 Task: Open Card Project Closure Meeting in Board Social Media Marketing Funnel Creation and Optimization to Workspace Crisis Management and add a team member Softage.1@softage.net, a label Purple, a checklist Expense Tracking, an attachment from your google drive, a color Purple and finally, add a card description 'Research and develop new pricing strategy for bundled products' and a comment 'This task requires proactive ownership, so let us take responsibility and ensure progress is made in a timely manner.'. Add a start date 'Jan 09, 1900' with a due date 'Jan 16, 1900'
Action: Mouse moved to (109, 51)
Screenshot: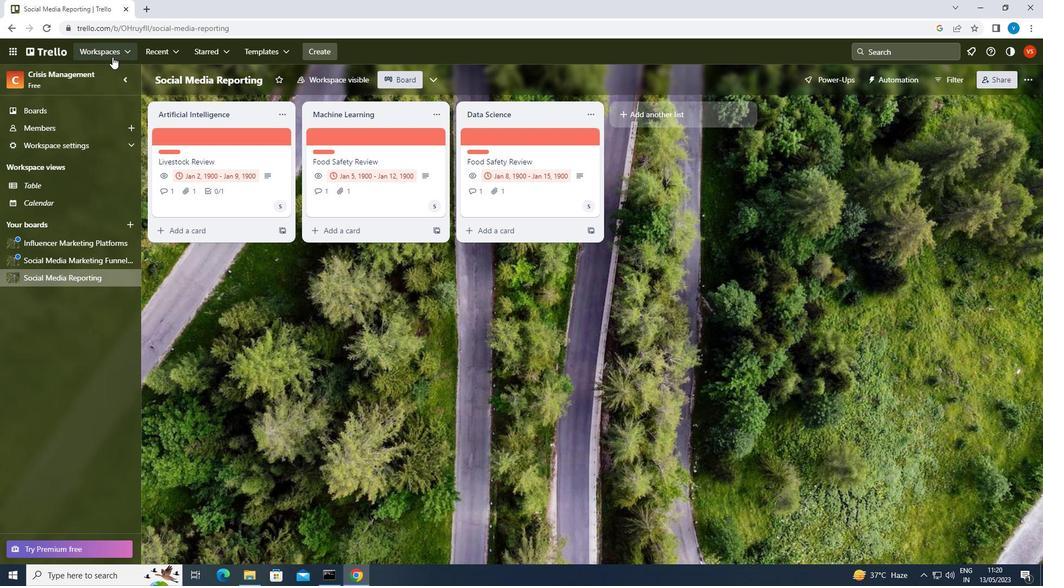 
Action: Mouse pressed left at (109, 51)
Screenshot: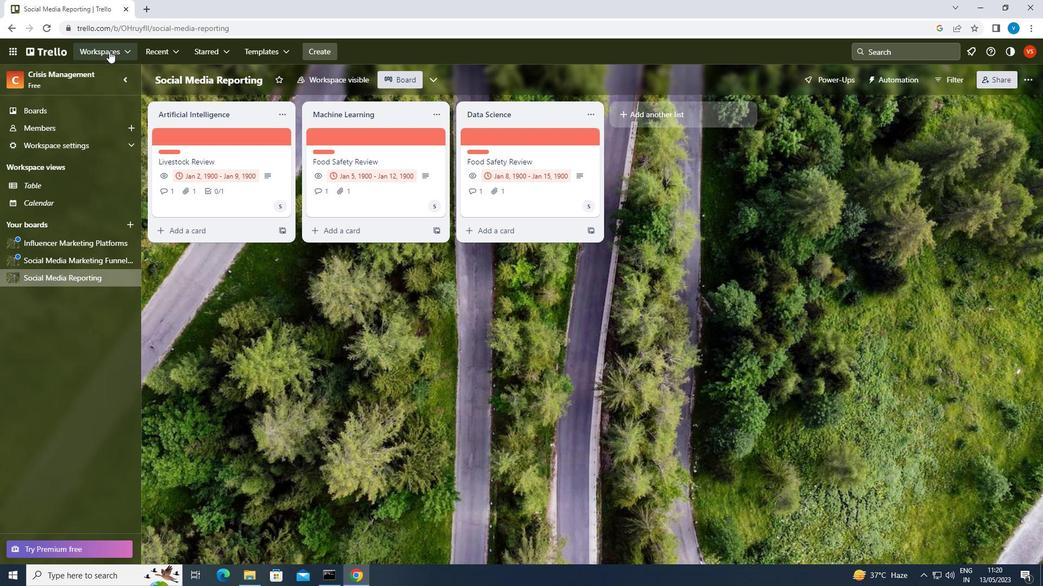 
Action: Mouse moved to (170, 374)
Screenshot: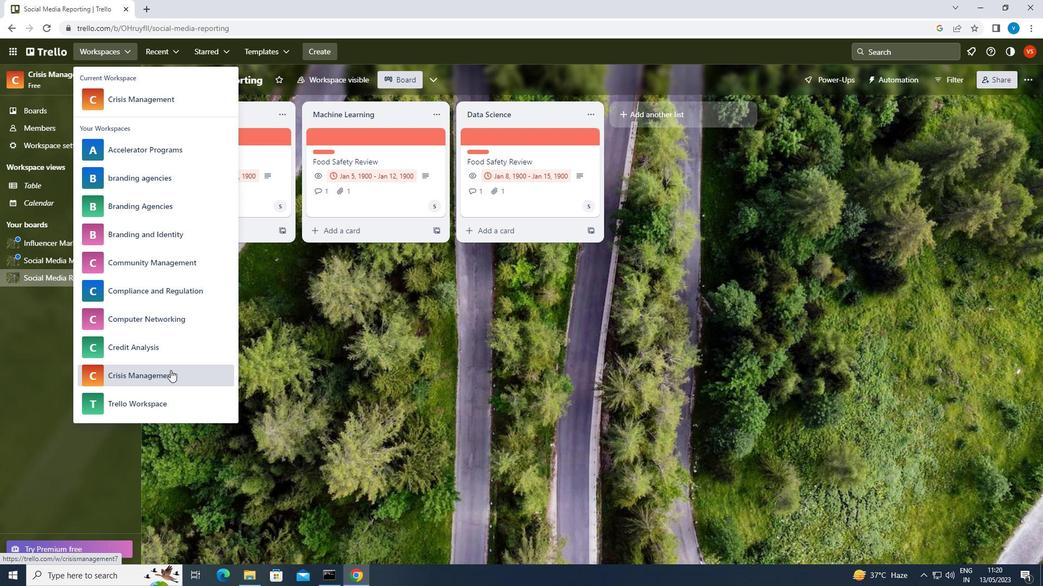 
Action: Mouse pressed left at (170, 374)
Screenshot: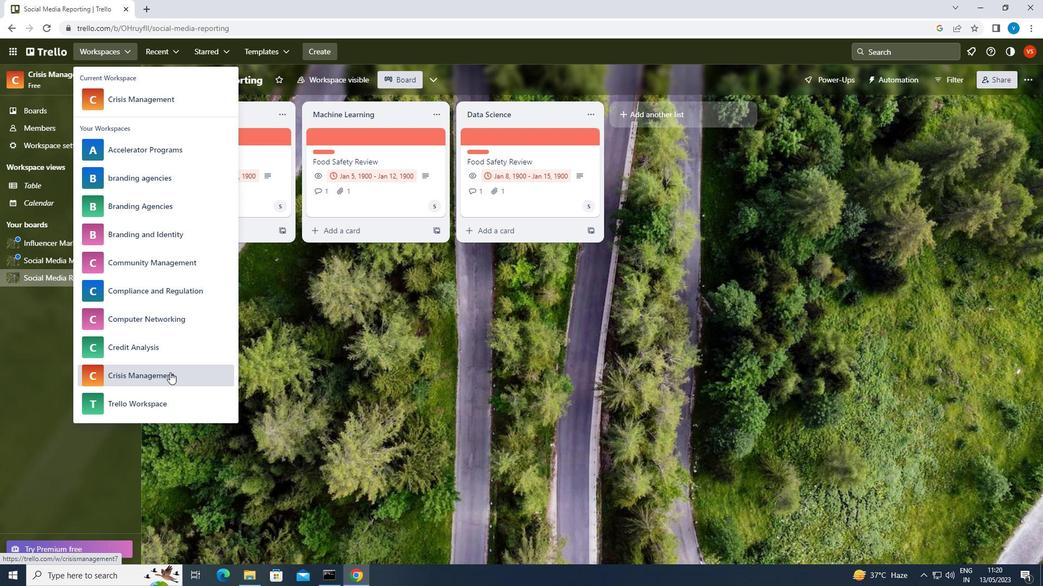 
Action: Mouse moved to (798, 440)
Screenshot: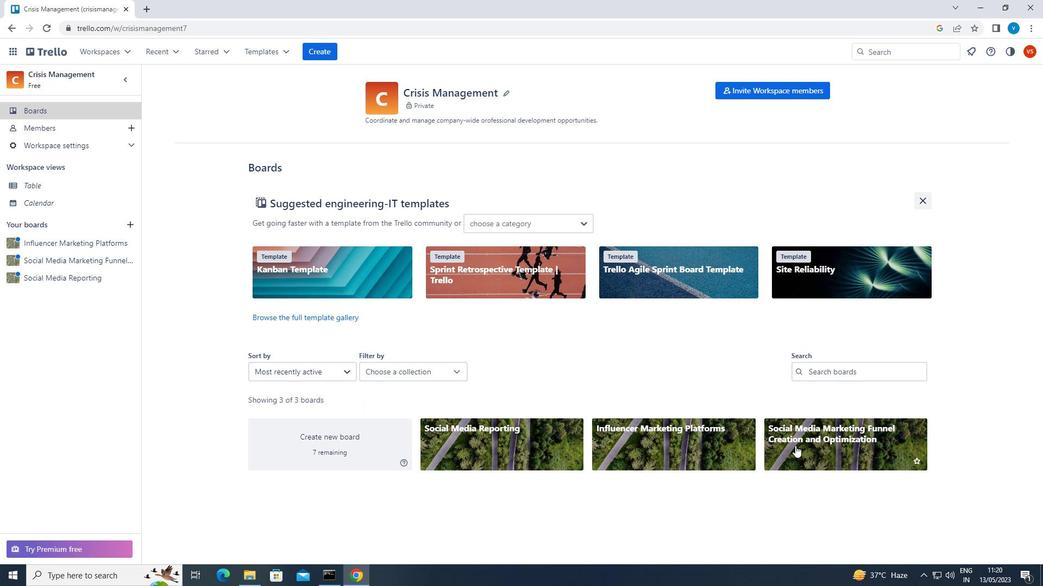
Action: Mouse pressed left at (798, 440)
Screenshot: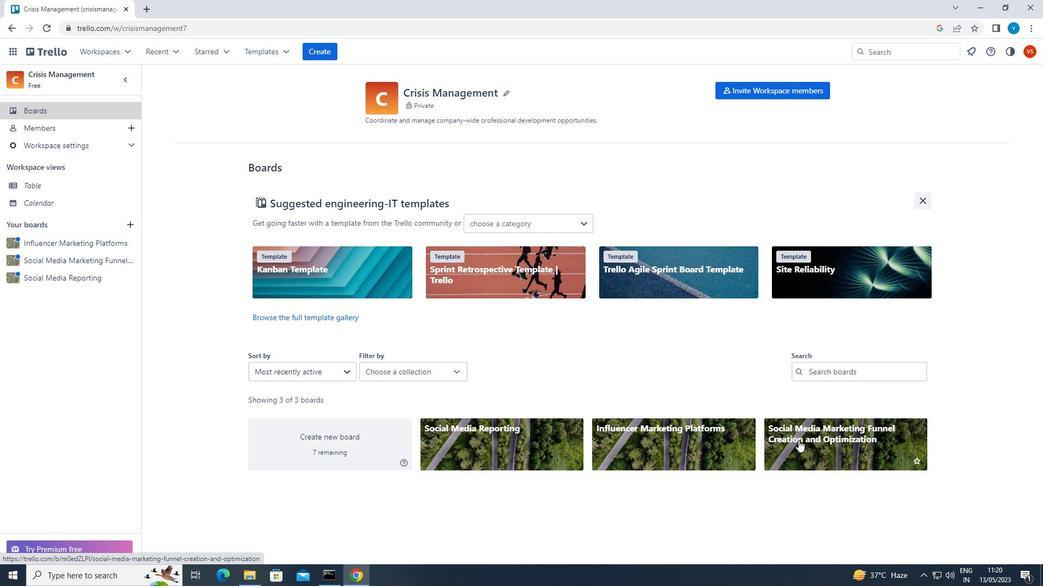 
Action: Mouse moved to (494, 137)
Screenshot: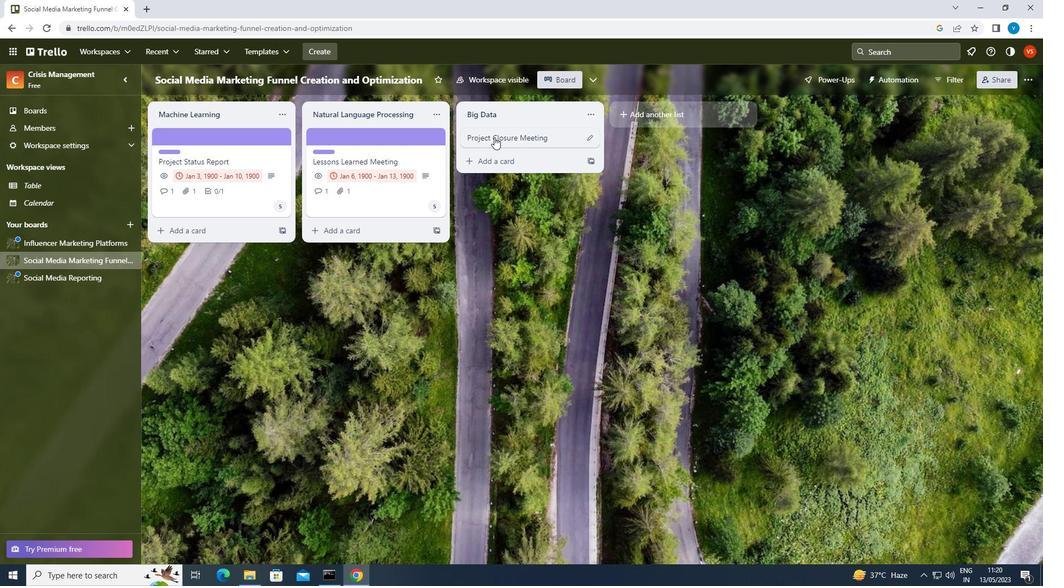 
Action: Mouse pressed left at (494, 137)
Screenshot: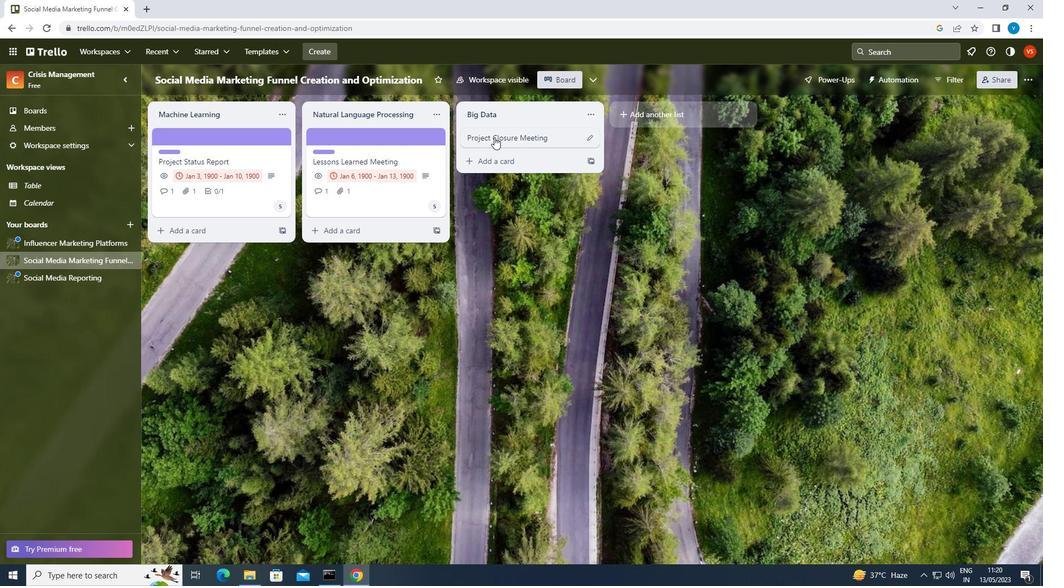 
Action: Mouse moved to (649, 179)
Screenshot: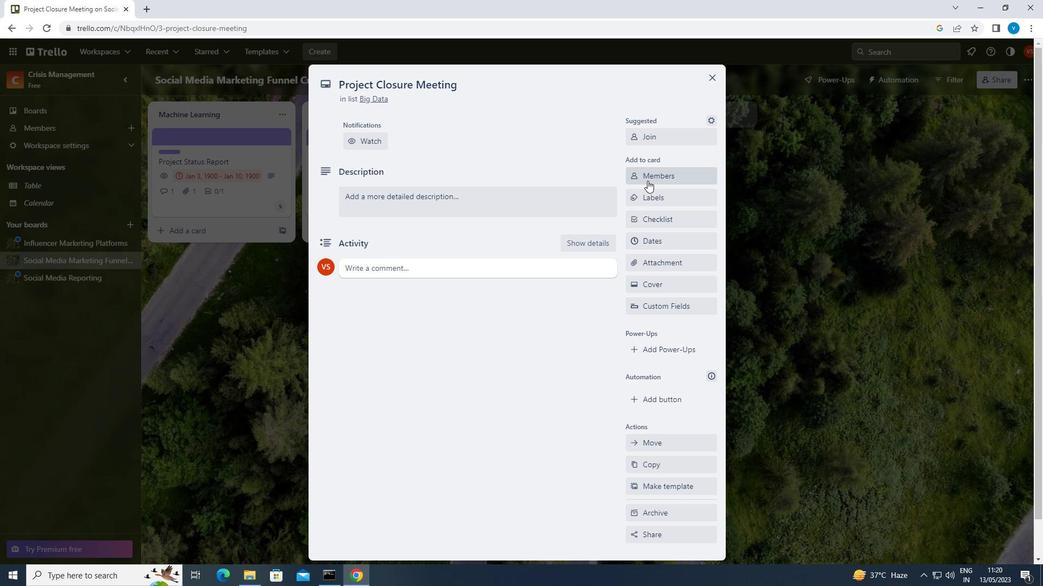 
Action: Mouse pressed left at (649, 179)
Screenshot: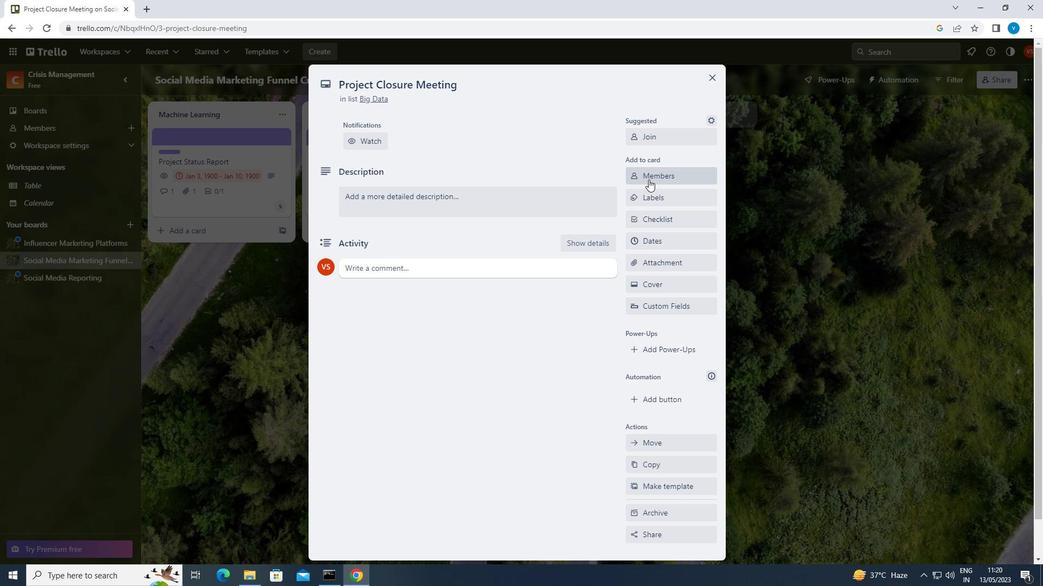 
Action: Mouse moved to (666, 226)
Screenshot: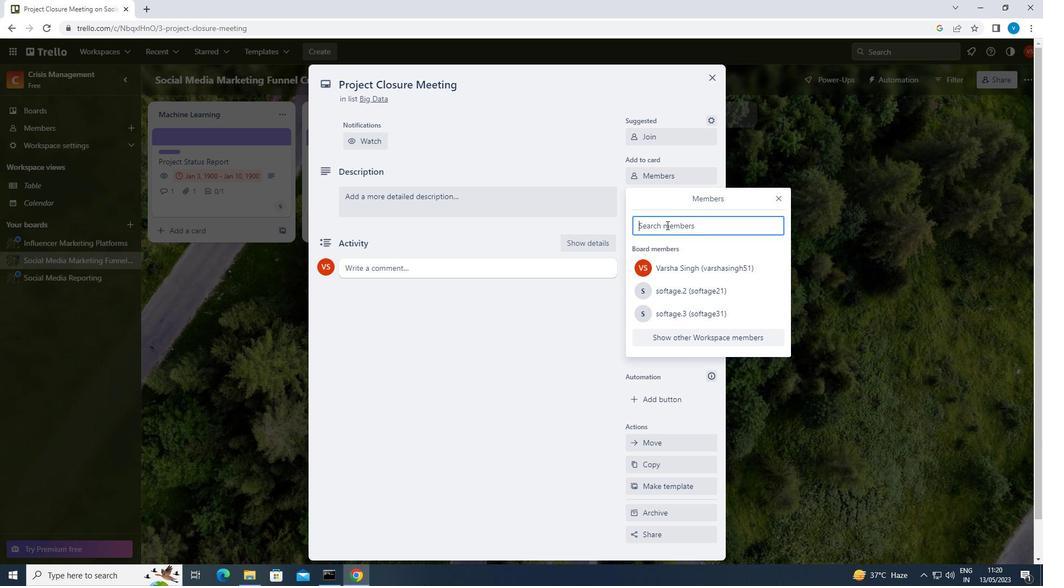 
Action: Key pressed <Key.shift>SOFTAGE.1<Key.shift>@SOFTAGE.NET
Screenshot: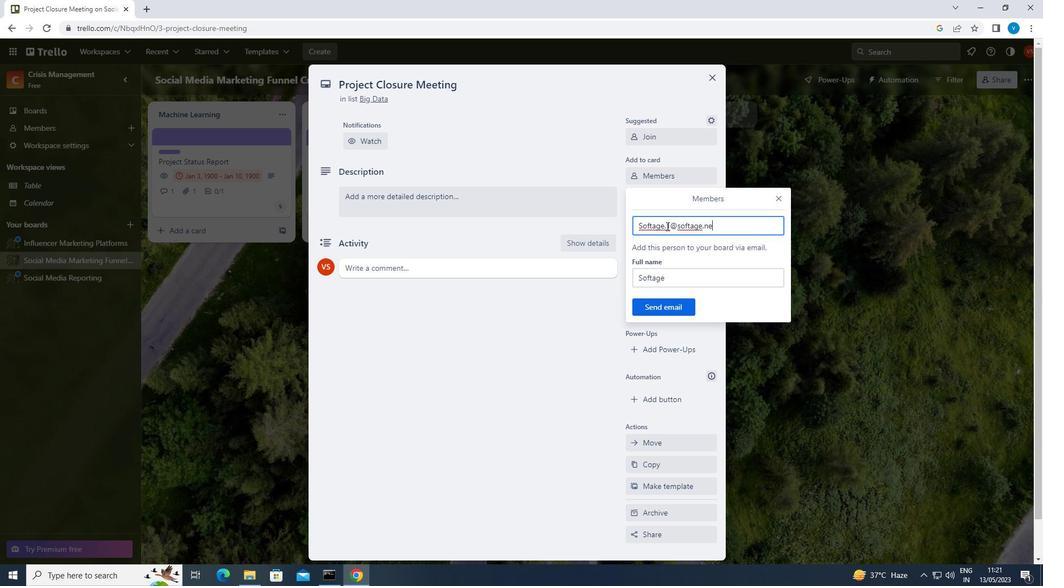 
Action: Mouse moved to (670, 307)
Screenshot: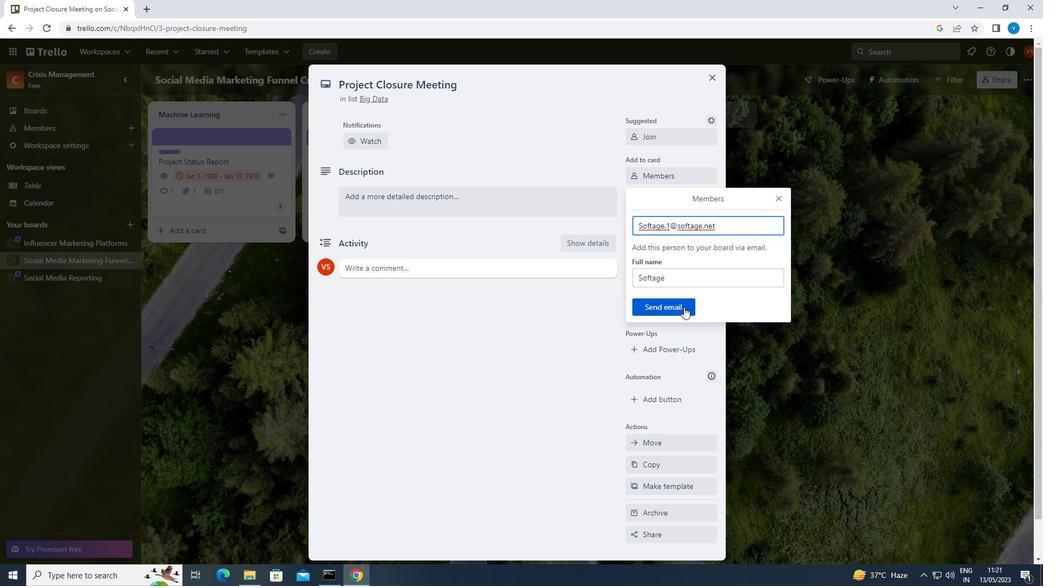 
Action: Mouse pressed left at (670, 307)
Screenshot: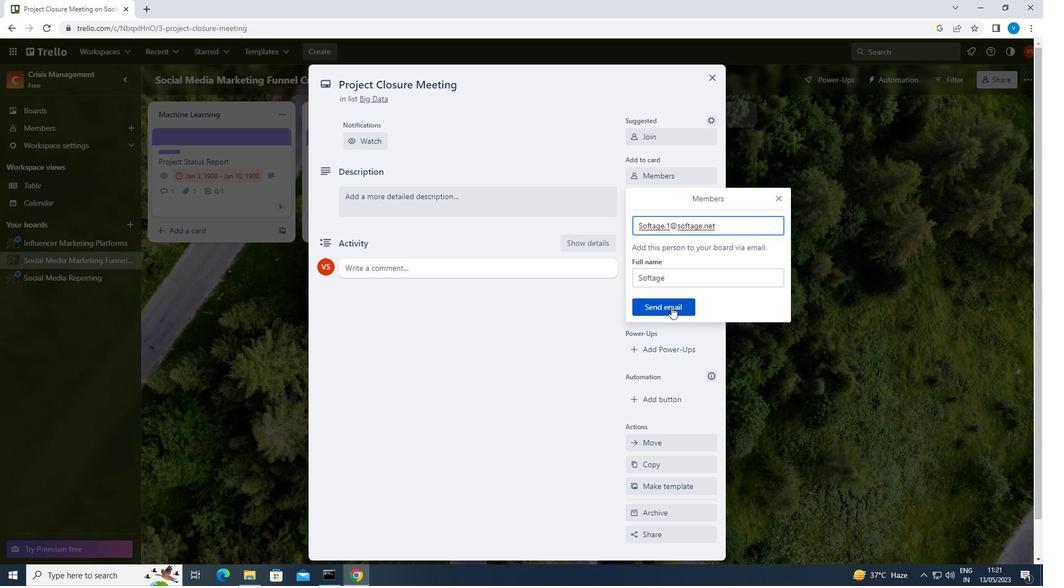 
Action: Mouse moved to (677, 197)
Screenshot: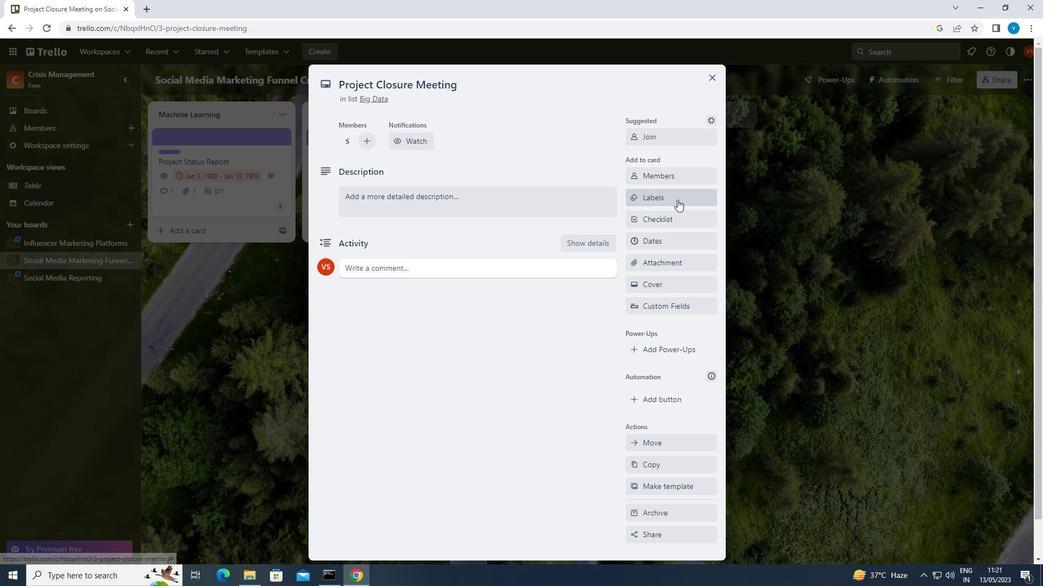 
Action: Mouse pressed left at (677, 197)
Screenshot: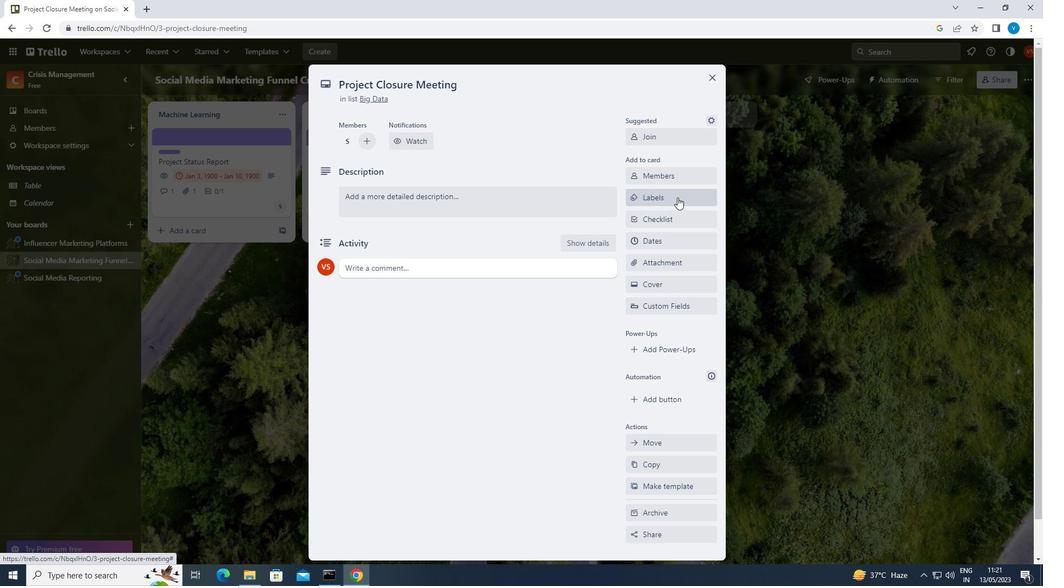 
Action: Mouse moved to (695, 357)
Screenshot: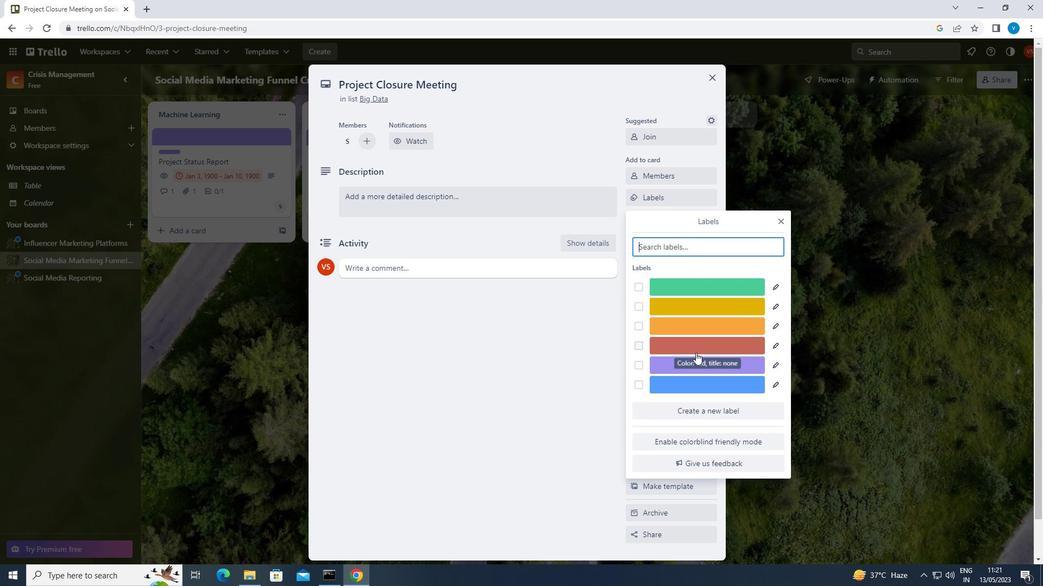 
Action: Mouse pressed left at (695, 357)
Screenshot: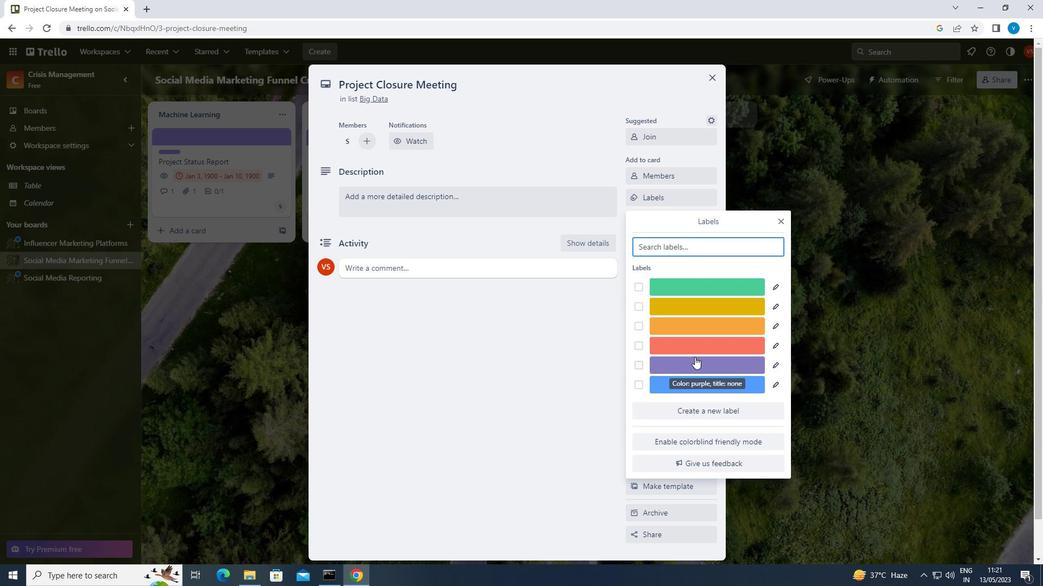 
Action: Mouse moved to (779, 221)
Screenshot: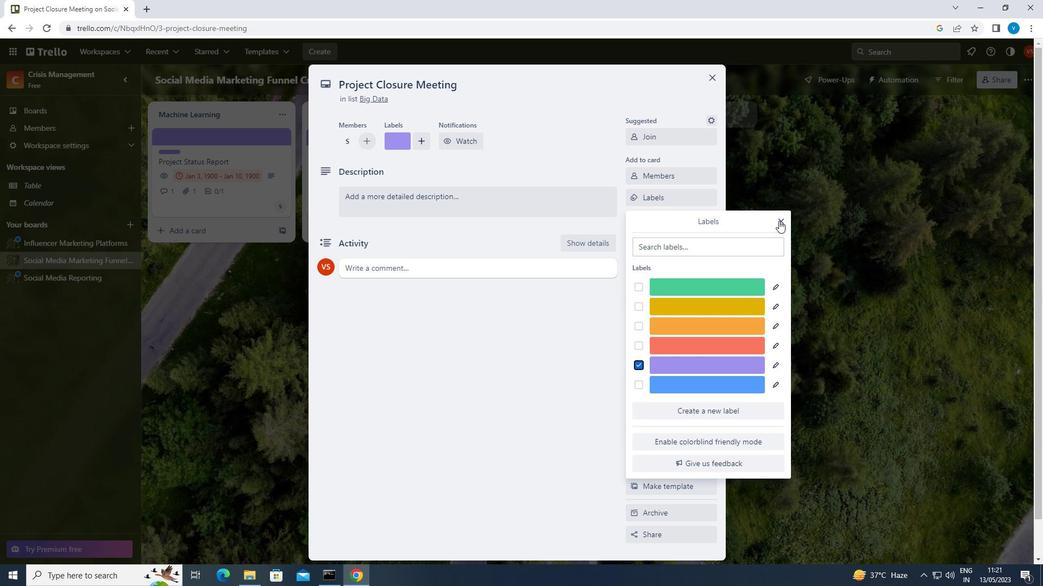 
Action: Mouse pressed left at (779, 221)
Screenshot: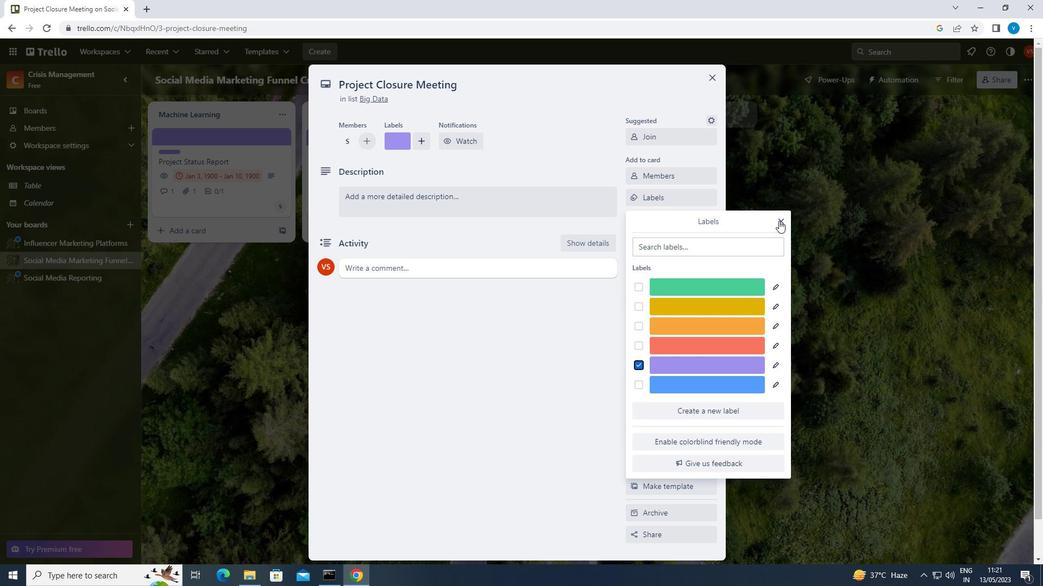 
Action: Mouse moved to (675, 217)
Screenshot: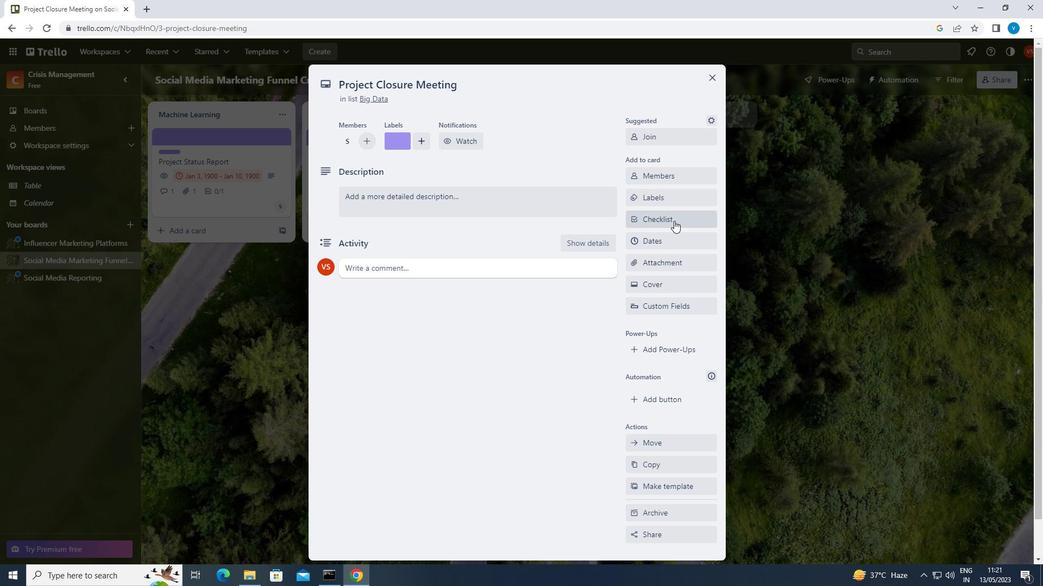 
Action: Mouse pressed left at (675, 217)
Screenshot: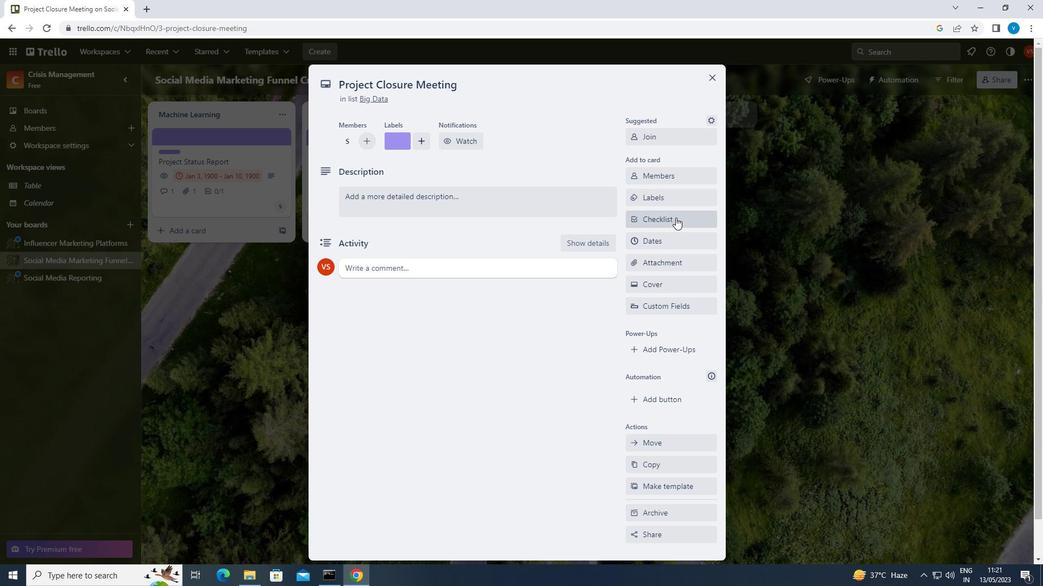 
Action: Mouse moved to (679, 273)
Screenshot: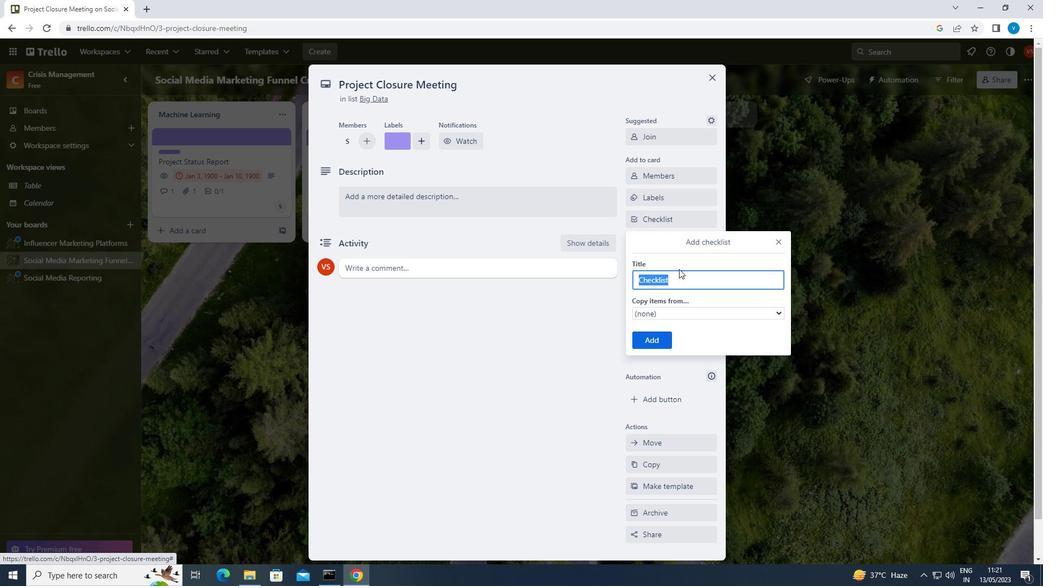 
Action: Key pressed <Key.shift>EXPENSE<Key.space><Key.shift>TRACKING
Screenshot: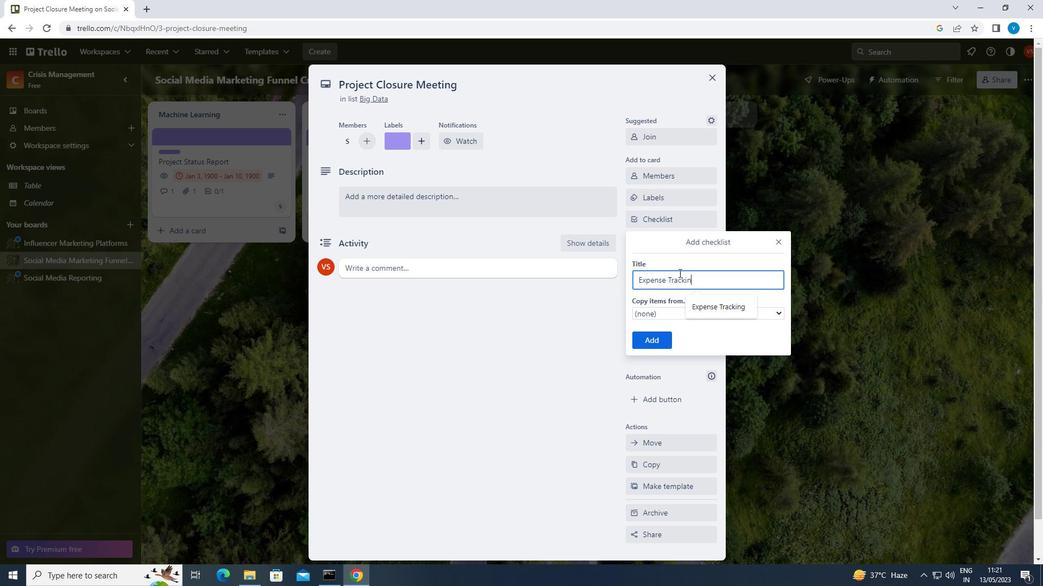 
Action: Mouse moved to (654, 337)
Screenshot: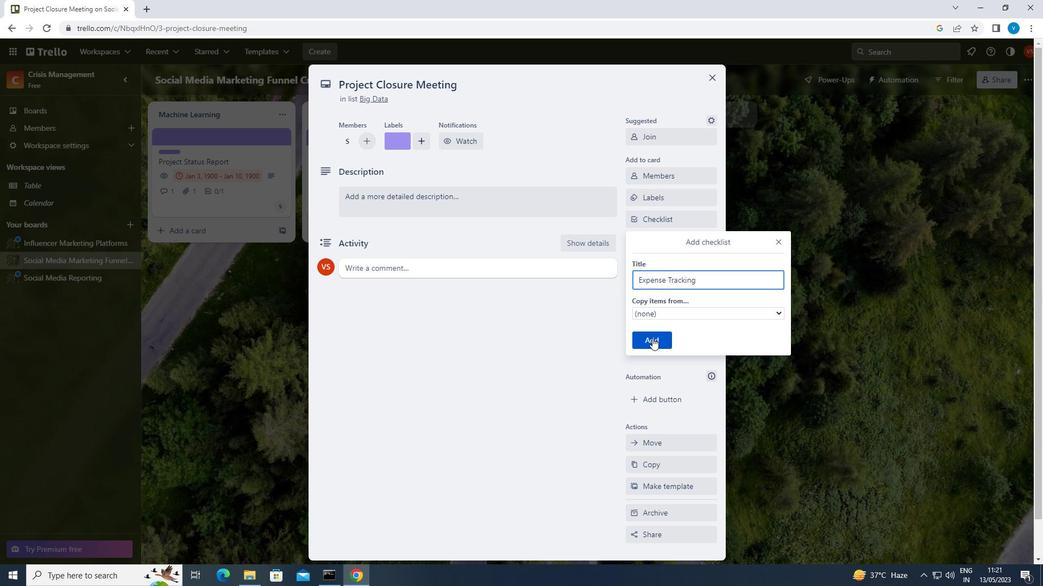 
Action: Mouse pressed left at (654, 337)
Screenshot: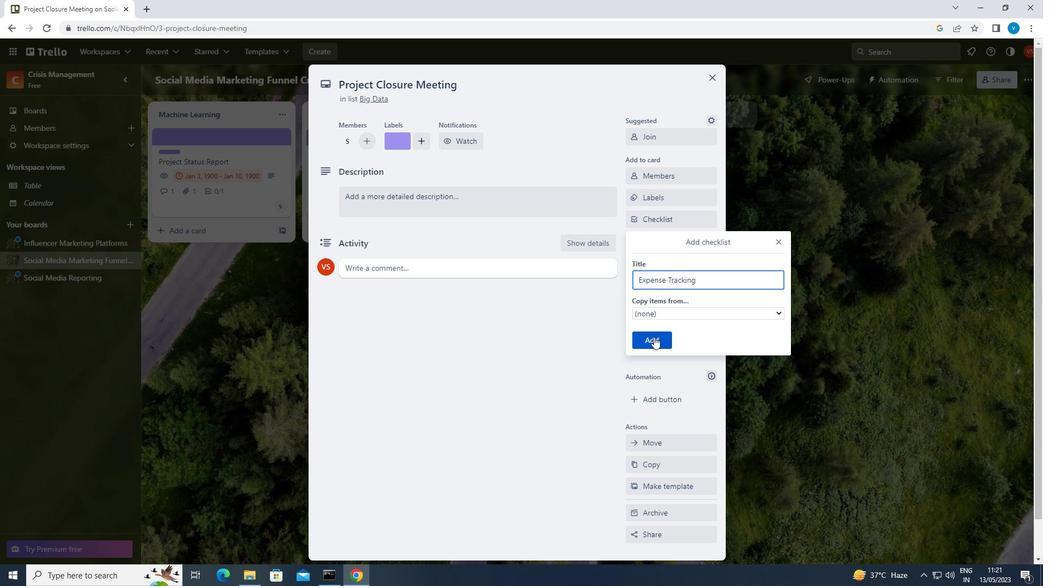 
Action: Mouse moved to (684, 264)
Screenshot: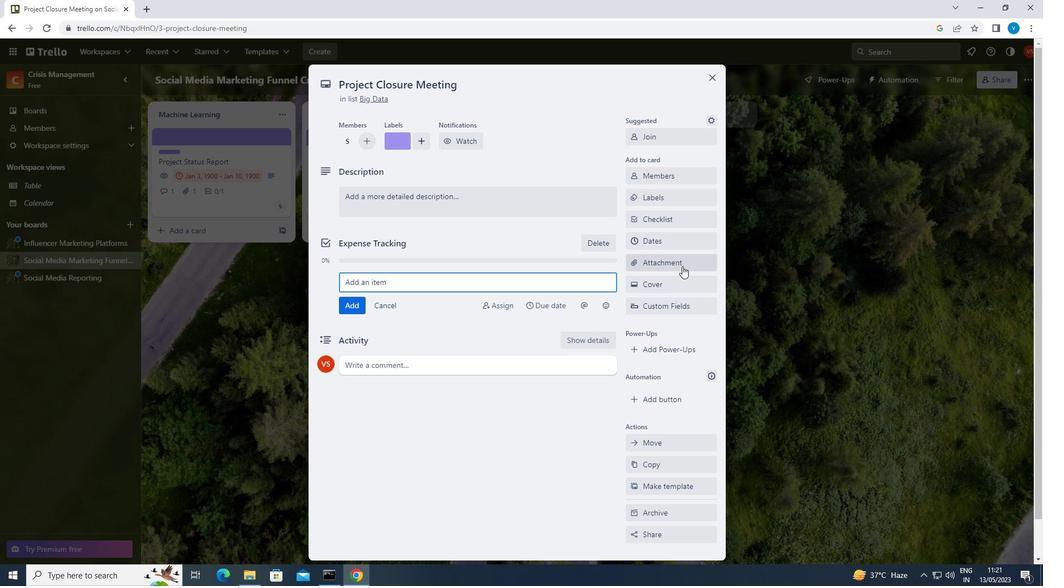 
Action: Mouse pressed left at (684, 264)
Screenshot: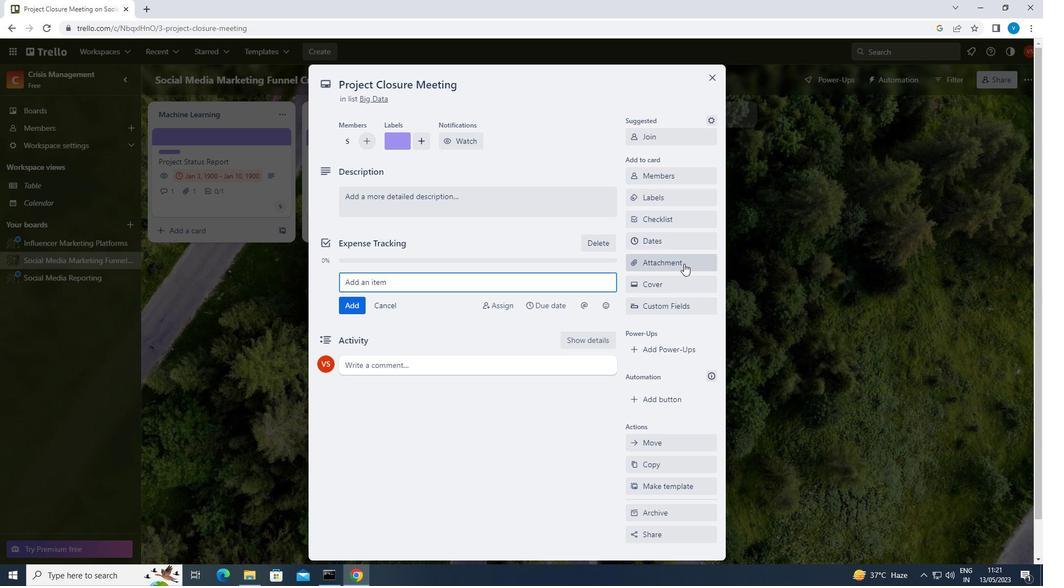 
Action: Mouse moved to (680, 344)
Screenshot: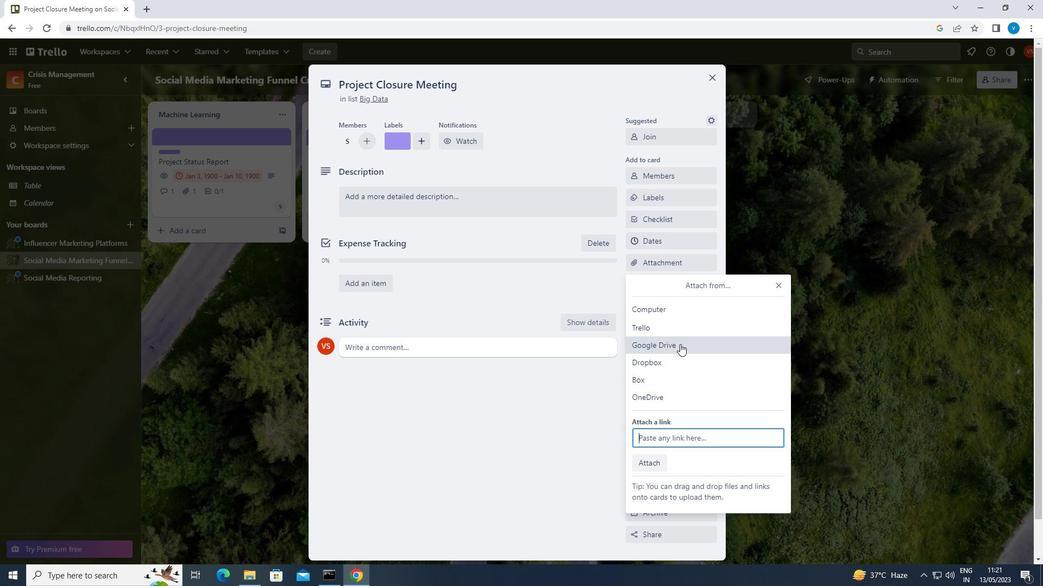 
Action: Mouse pressed left at (680, 344)
Screenshot: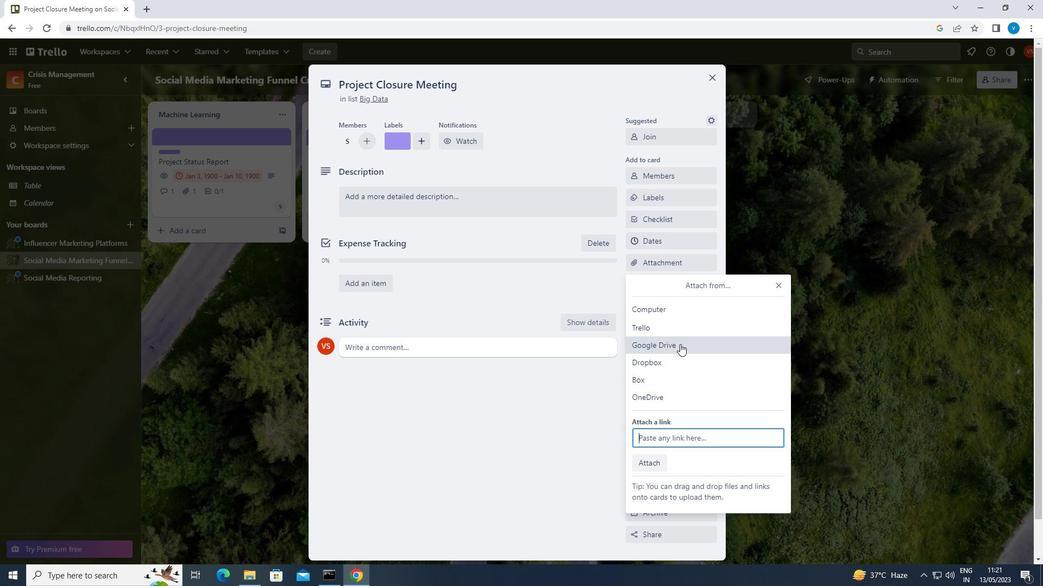 
Action: Mouse moved to (299, 275)
Screenshot: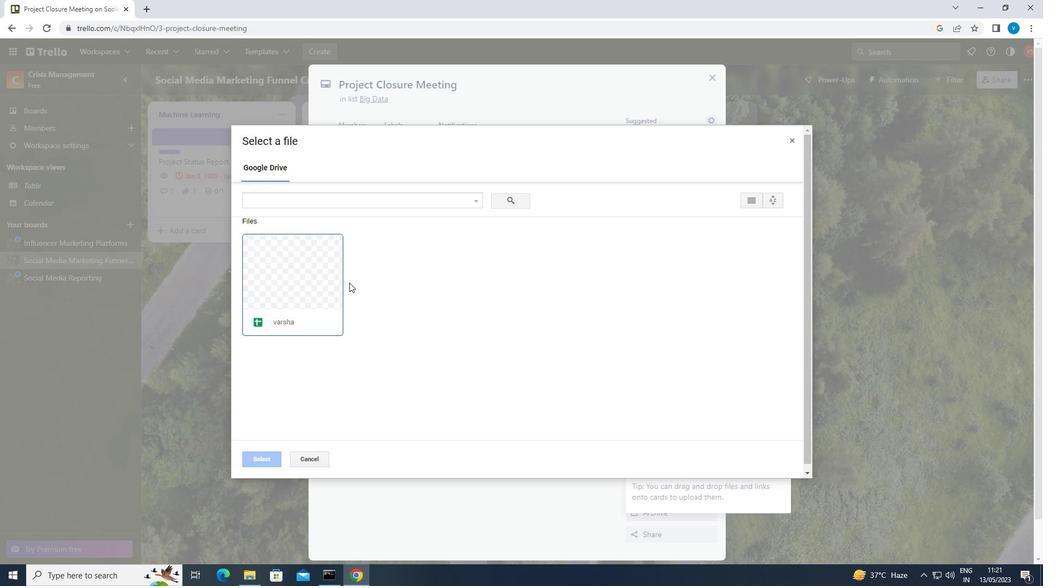 
Action: Mouse pressed left at (299, 275)
Screenshot: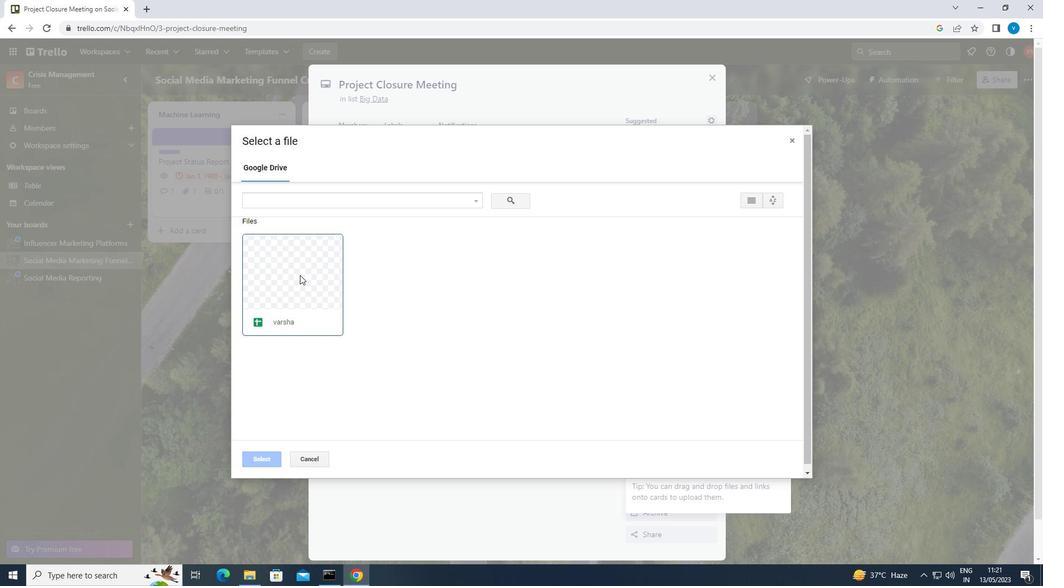
Action: Mouse moved to (270, 459)
Screenshot: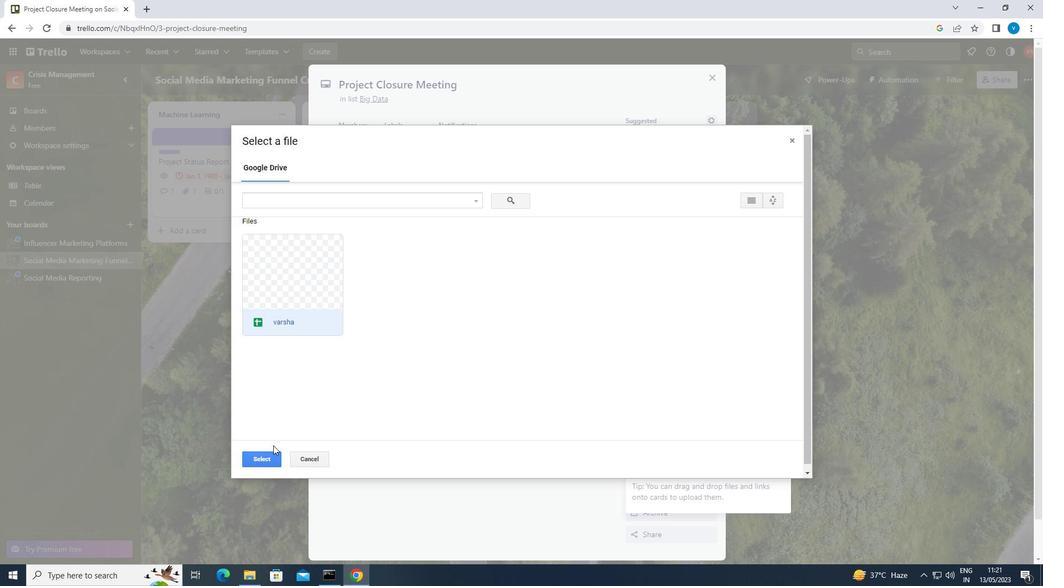 
Action: Mouse pressed left at (270, 459)
Screenshot: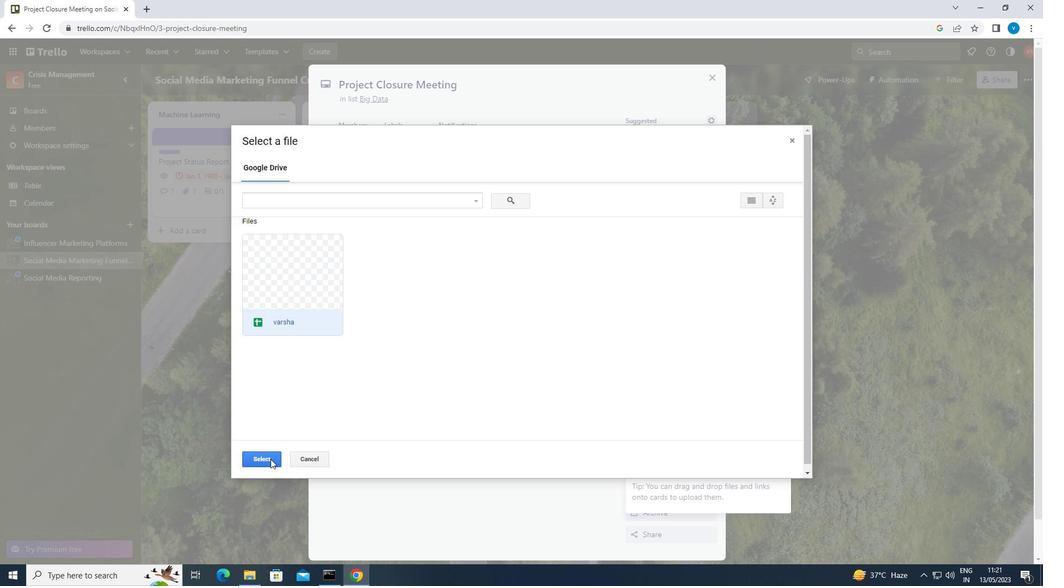 
Action: Mouse moved to (665, 287)
Screenshot: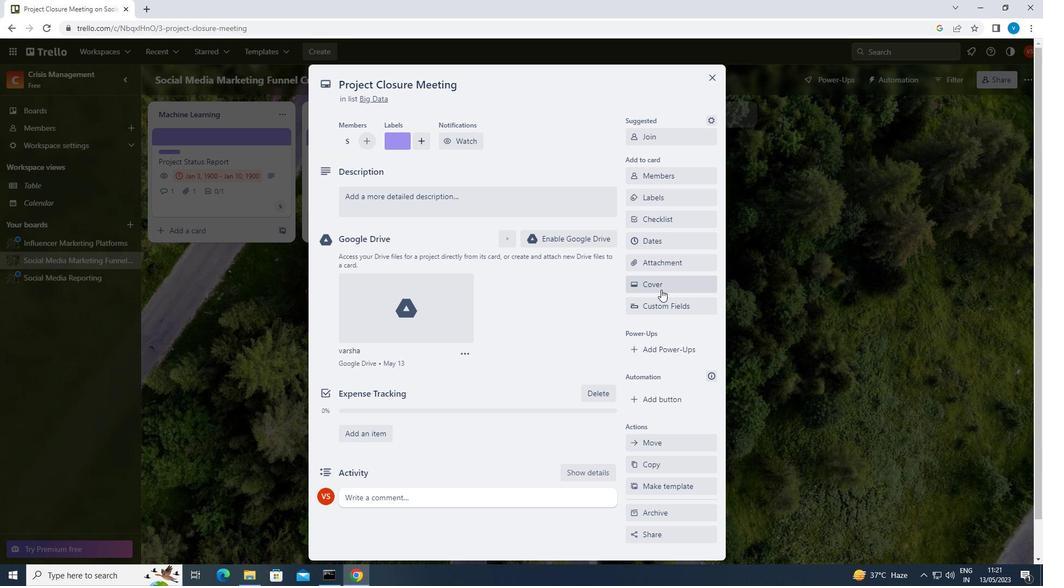 
Action: Mouse pressed left at (665, 287)
Screenshot: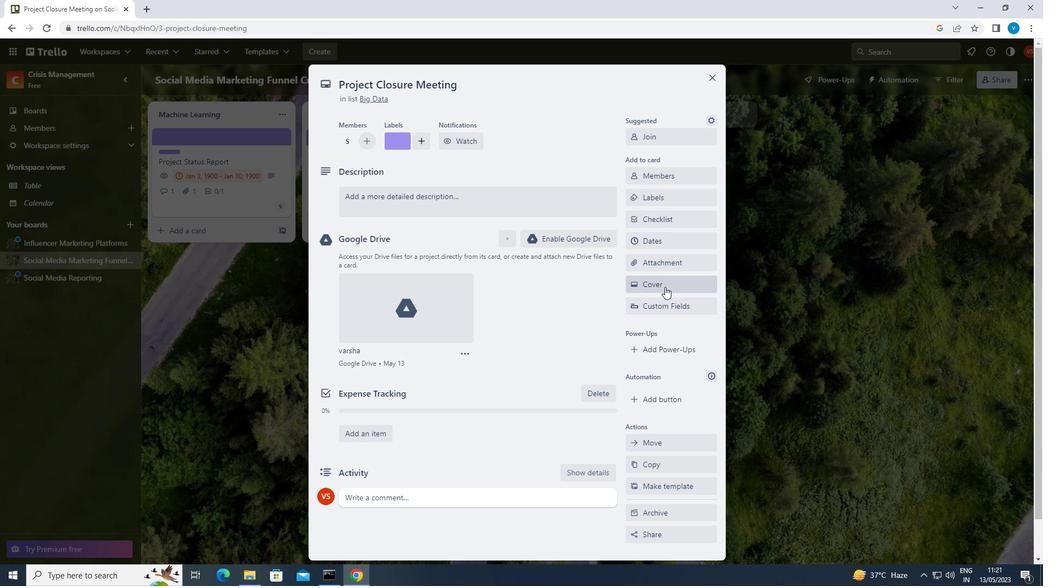 
Action: Mouse moved to (768, 348)
Screenshot: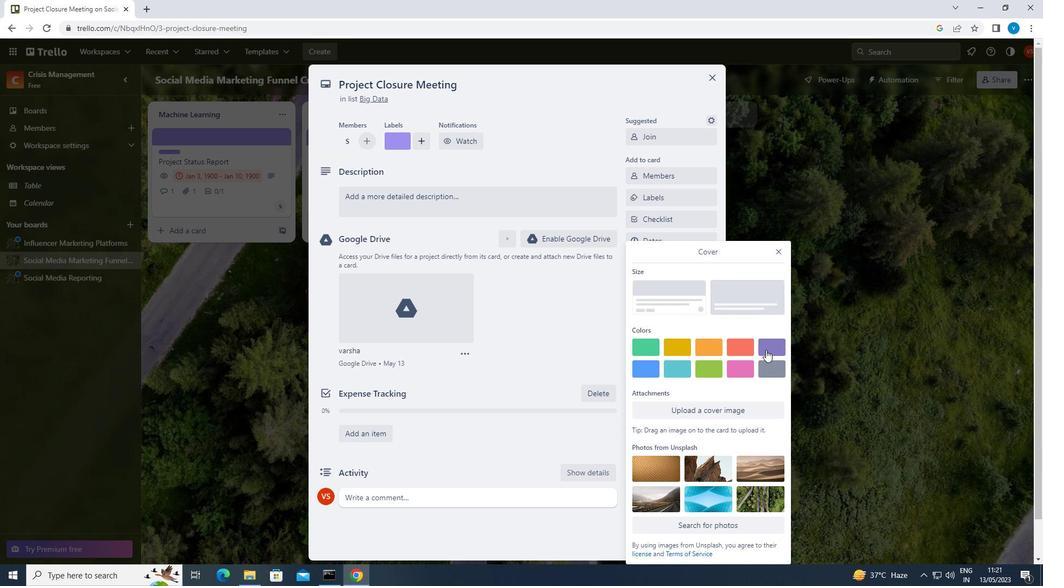 
Action: Mouse pressed left at (768, 348)
Screenshot: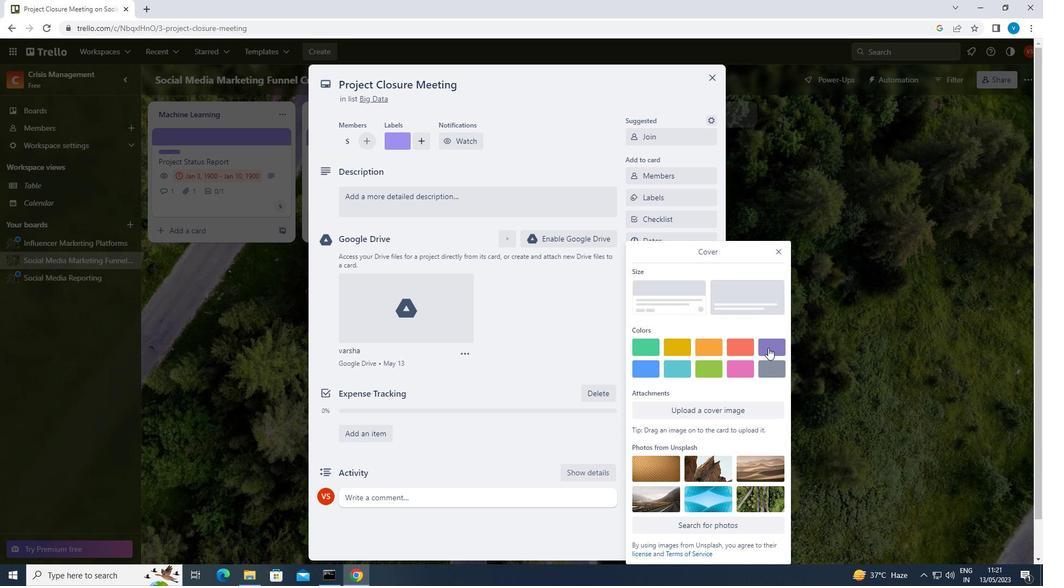 
Action: Mouse moved to (471, 266)
Screenshot: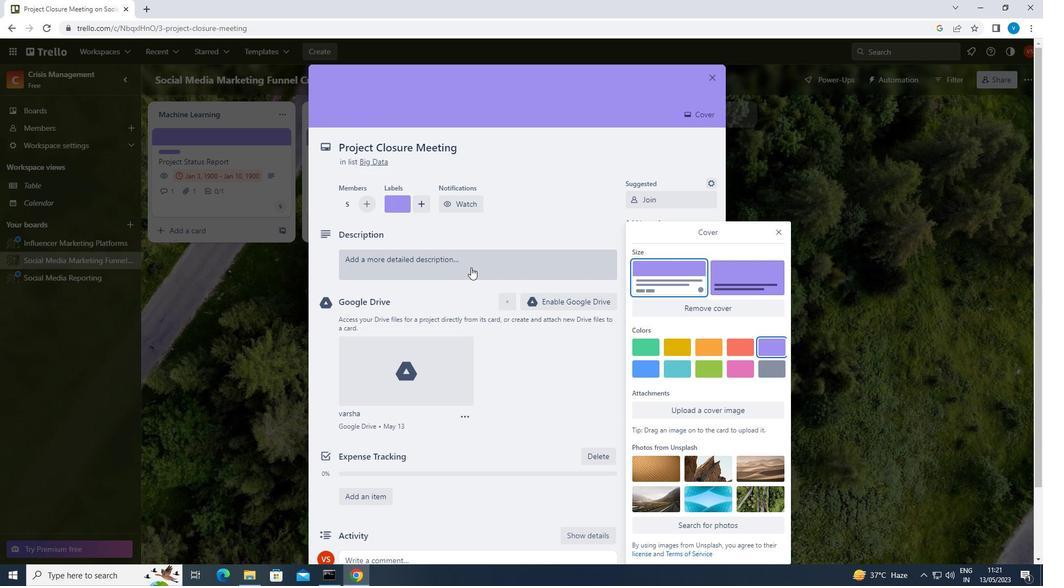 
Action: Mouse pressed left at (471, 266)
Screenshot: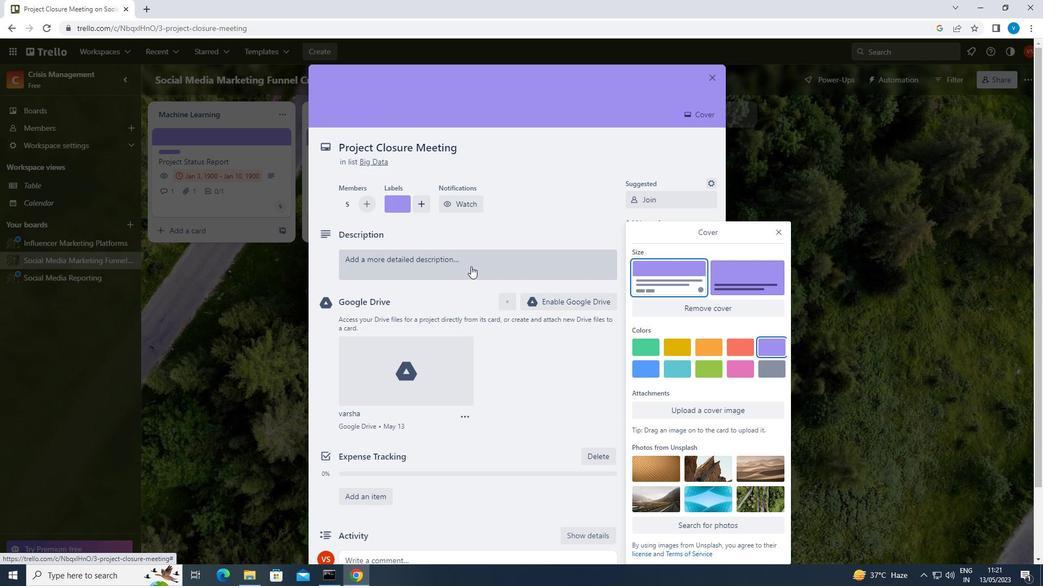 
Action: Key pressed <Key.shift>RESEARCH<Key.space>AND<Key.space>DEVELOP<Key.space>NEW<Key.space>PRICING<Key.space>STRATEGY<Key.space>FOR<Key.space>BUNDLED<Key.space>PRODUCTS
Screenshot: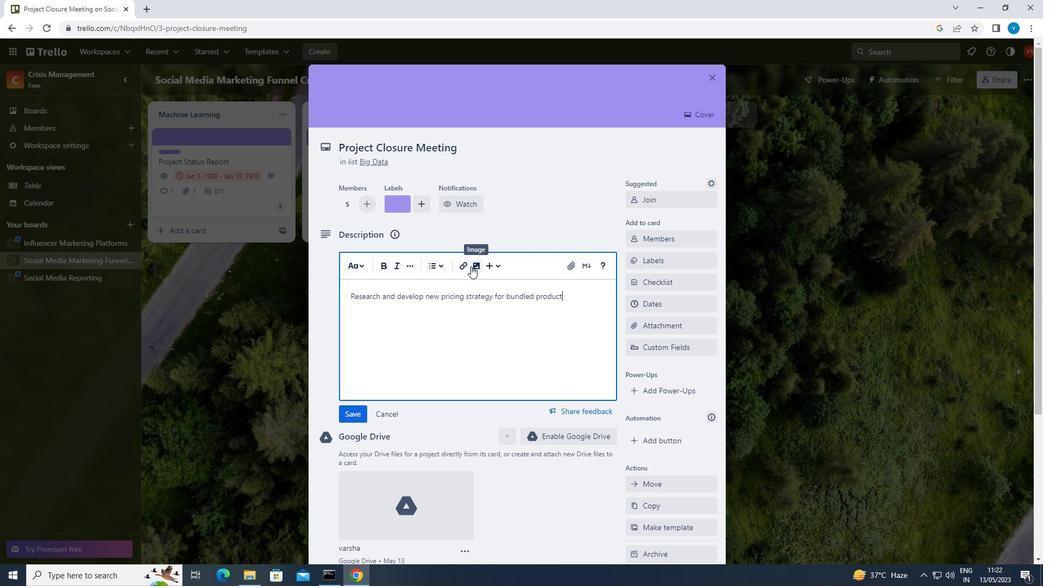 
Action: Mouse moved to (352, 412)
Screenshot: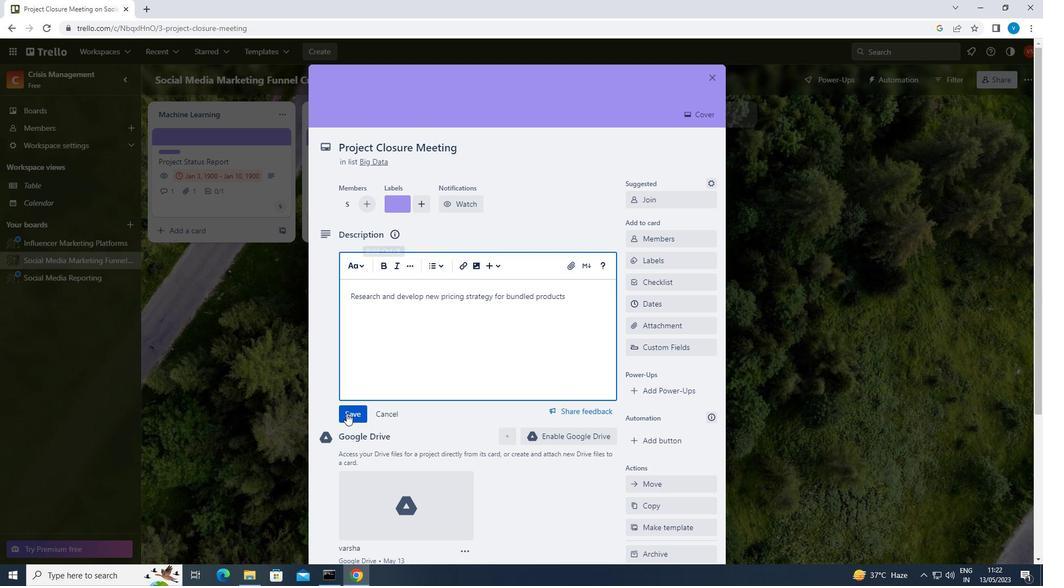 
Action: Mouse pressed left at (352, 412)
Screenshot: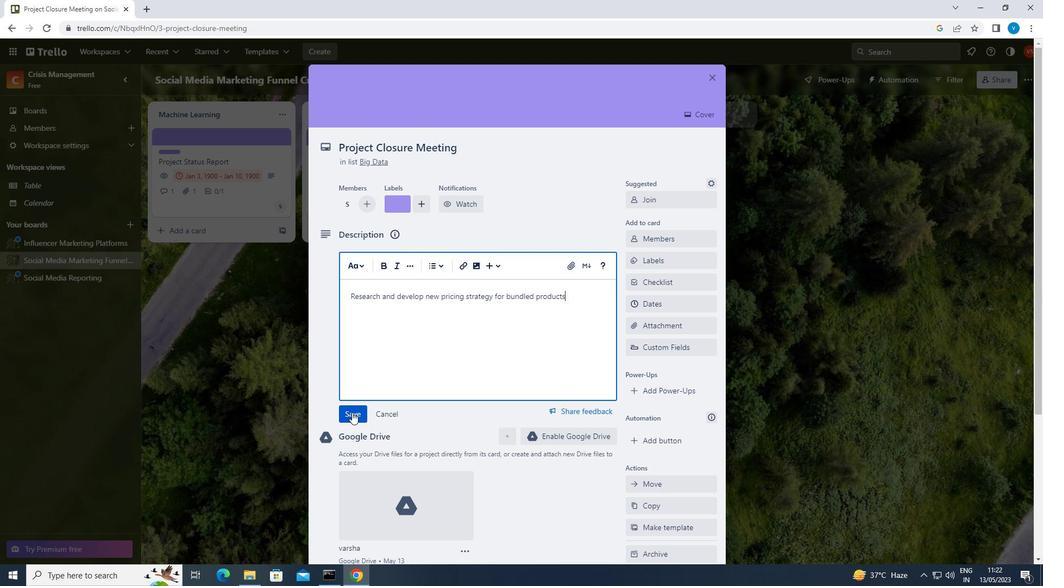 
Action: Mouse moved to (378, 412)
Screenshot: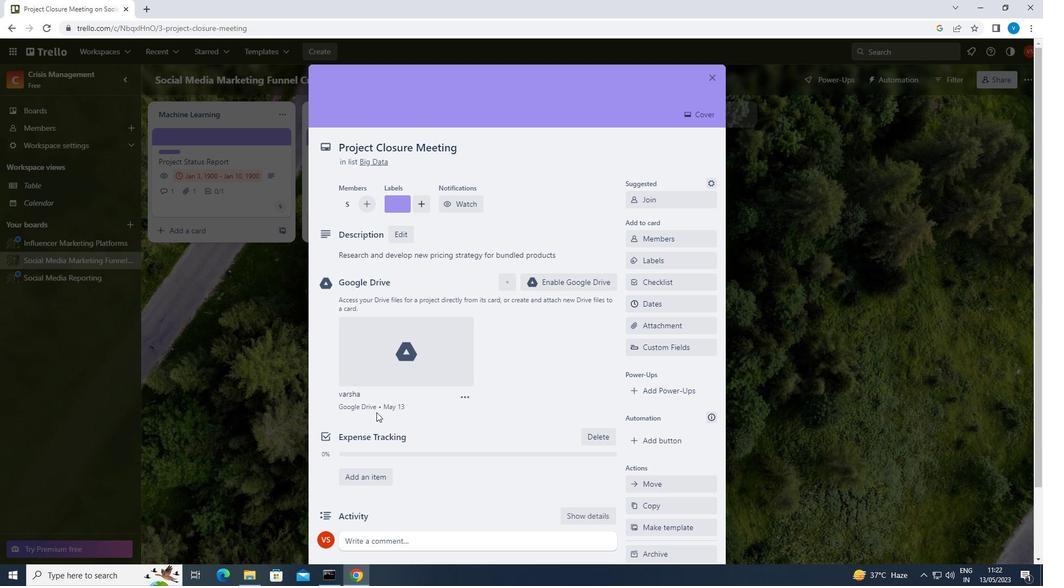 
Action: Mouse scrolled (378, 412) with delta (0, 0)
Screenshot: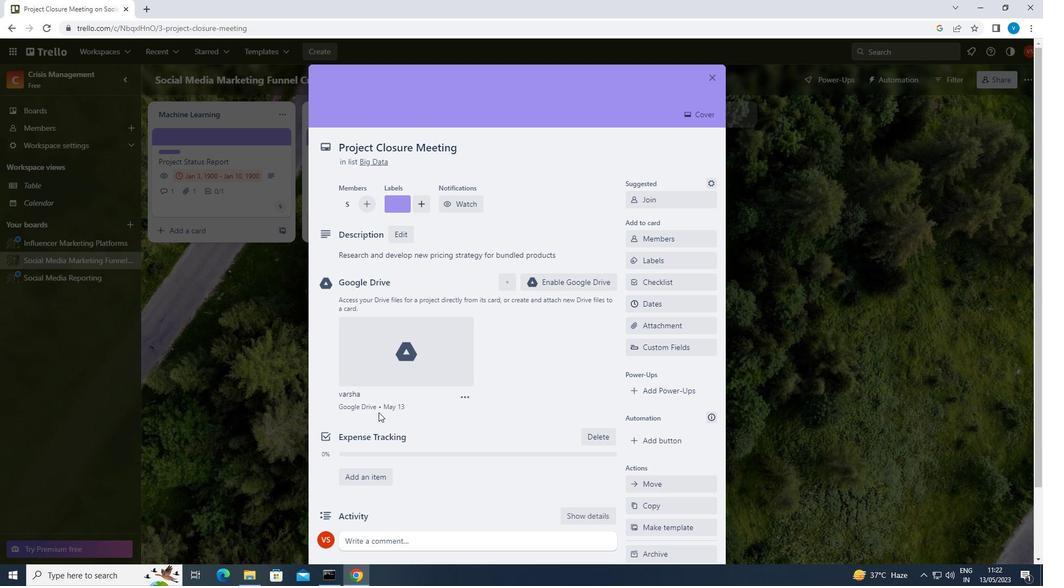 
Action: Mouse moved to (397, 485)
Screenshot: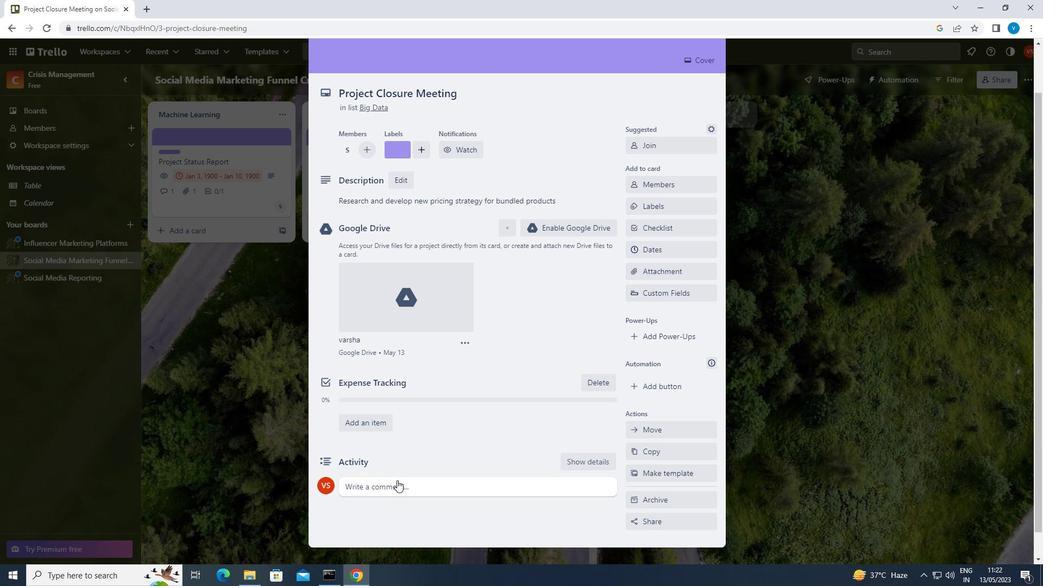 
Action: Mouse pressed left at (397, 485)
Screenshot: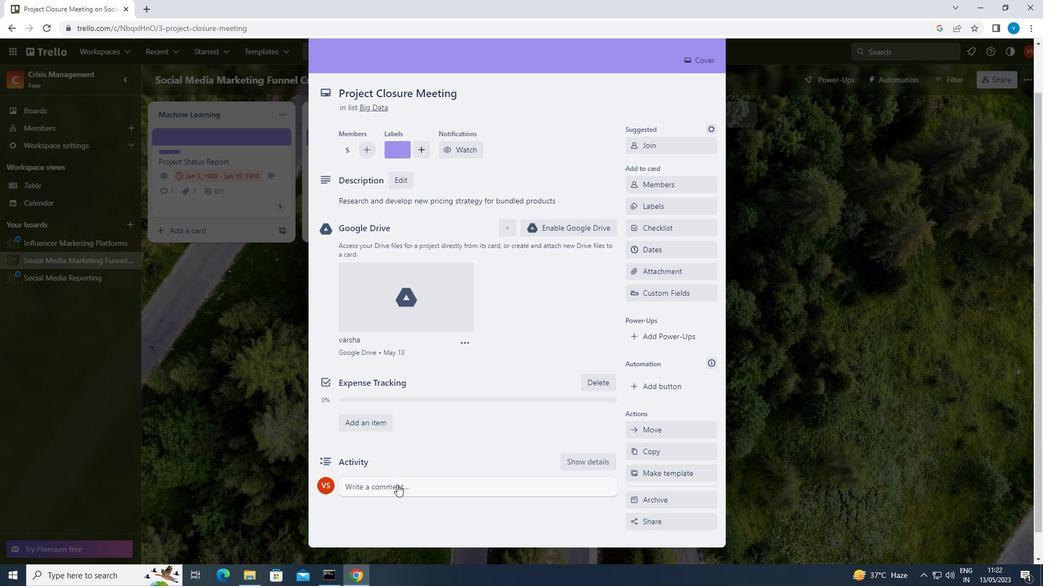 
Action: Key pressed <Key.shift>THIS<Key.space>TASK<Key.space>REQUIRES<Key.space>PROACTIVE<Key.space>OWNERSHIP,<Key.space>SO<Key.space>LET<Key.space>US<Key.space>TAKE<Key.space>RESPONSIBILITY<Key.space>AND<Key.space>ENSURE<Key.space>PROGRESS<Key.space>IS<Key.space>MADE<Key.space>IN<Key.space>A<Key.space>TIMELY<Key.space>MANNER.
Screenshot: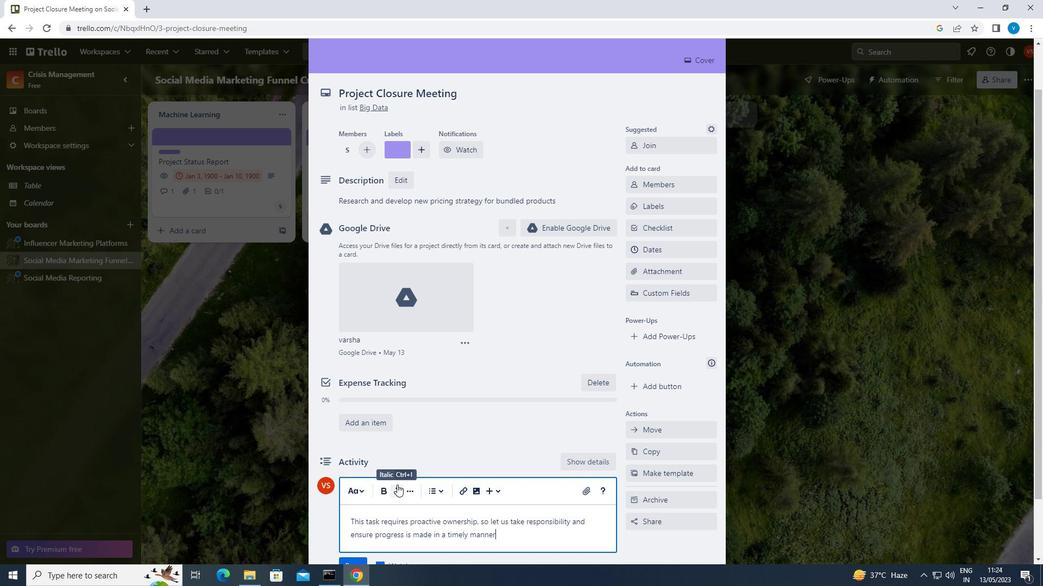 
Action: Mouse moved to (446, 458)
Screenshot: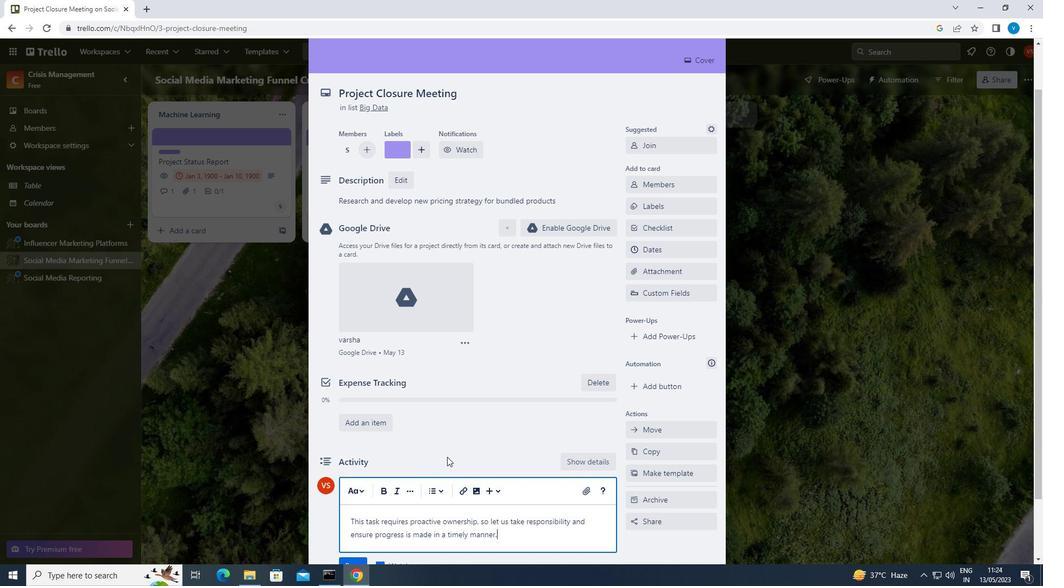 
Action: Mouse scrolled (446, 458) with delta (0, 0)
Screenshot: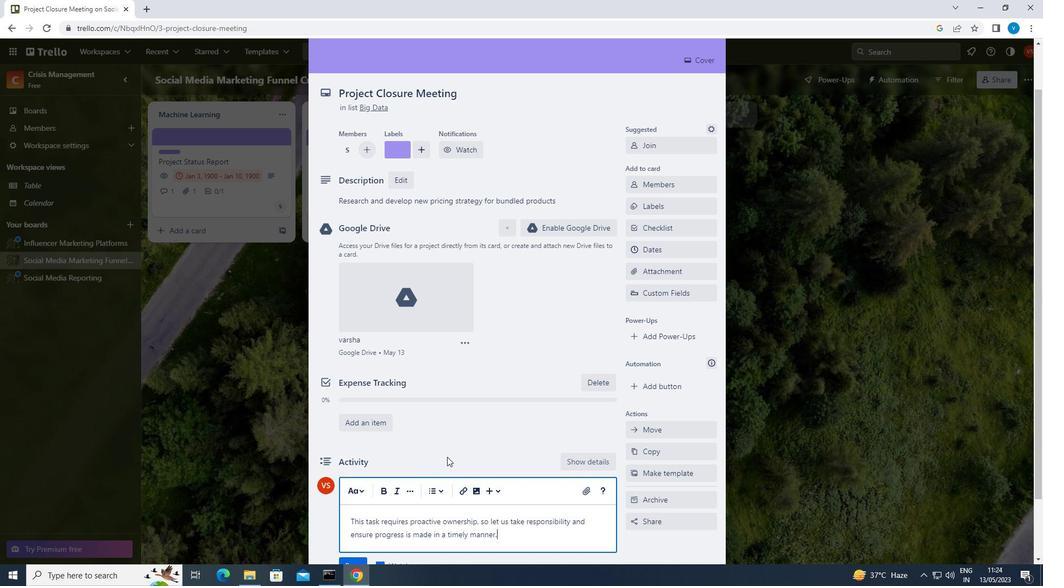 
Action: Mouse moved to (447, 472)
Screenshot: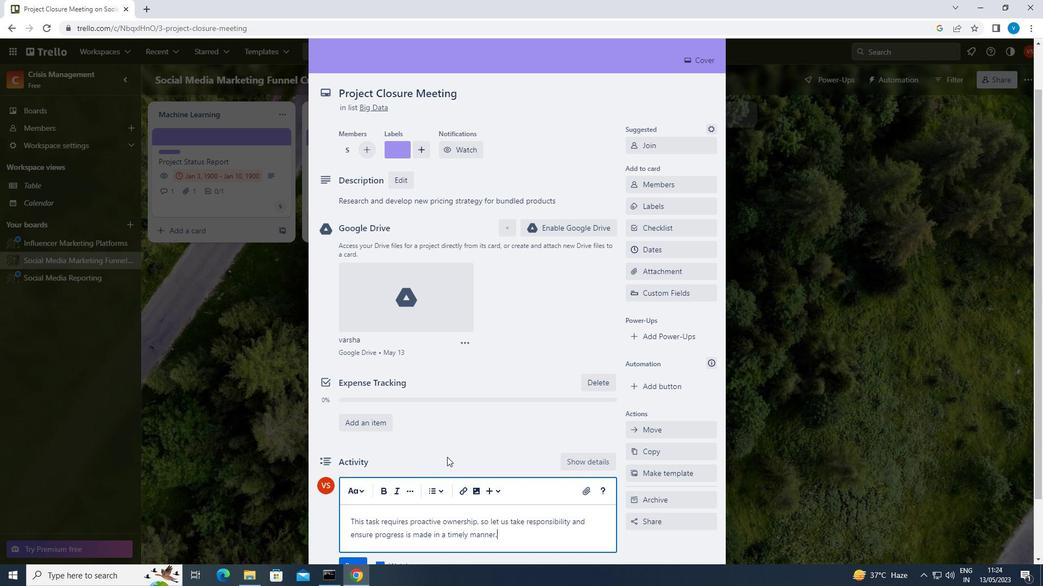 
Action: Mouse scrolled (447, 471) with delta (0, 0)
Screenshot: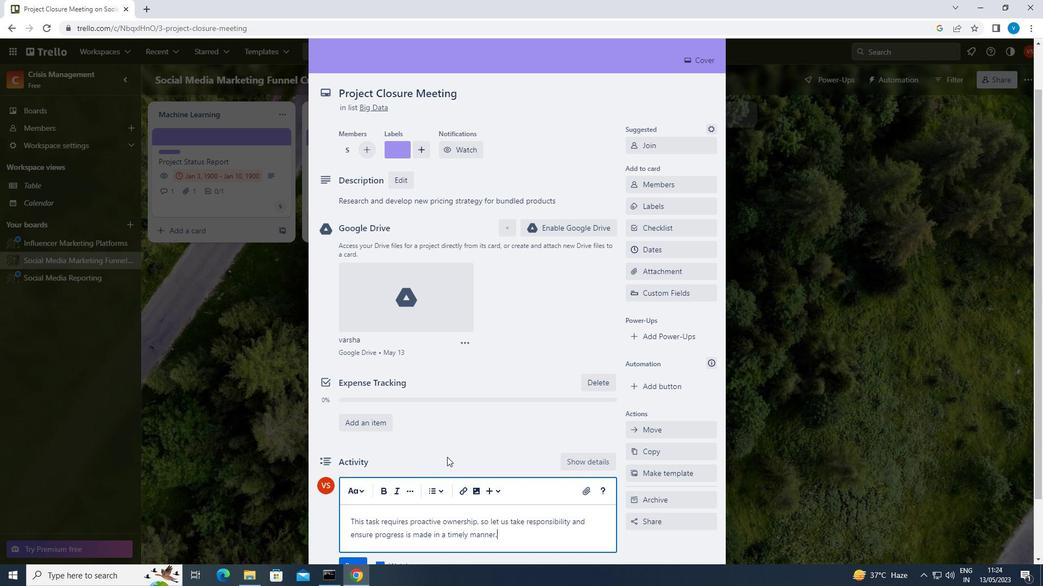 
Action: Mouse moved to (357, 498)
Screenshot: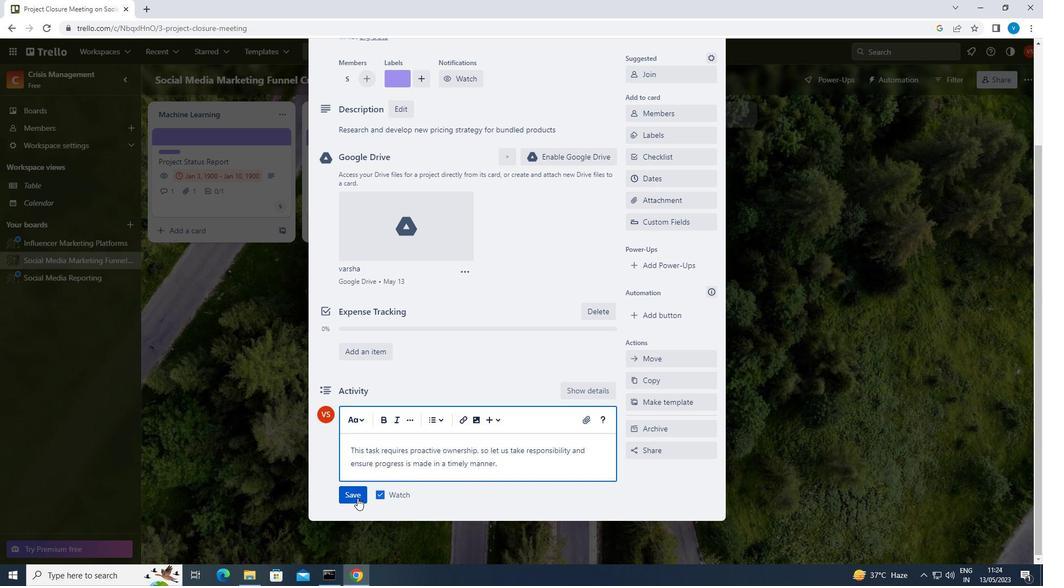 
Action: Mouse pressed left at (357, 498)
Screenshot: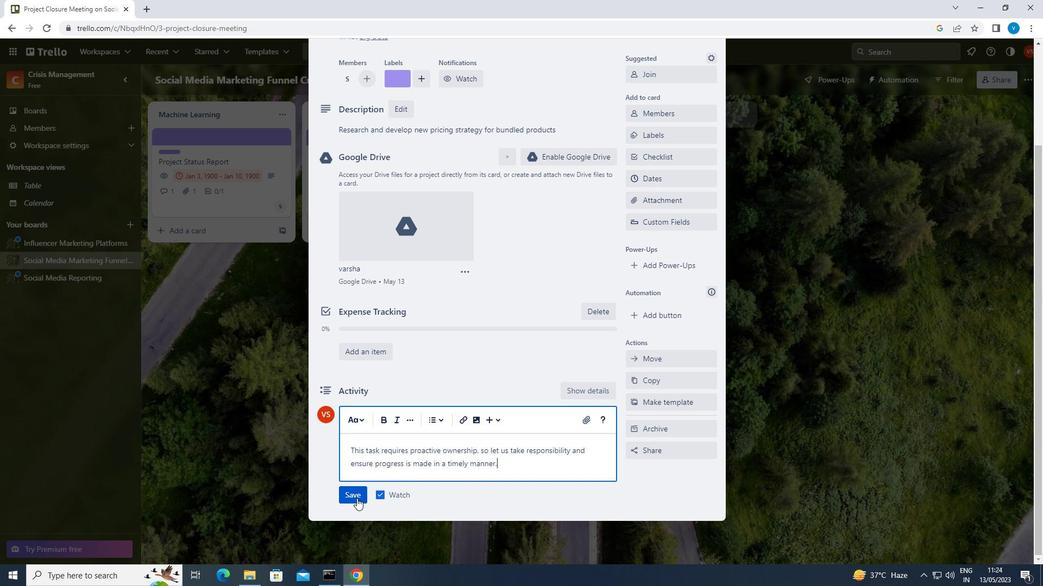 
Action: Mouse moved to (668, 181)
Screenshot: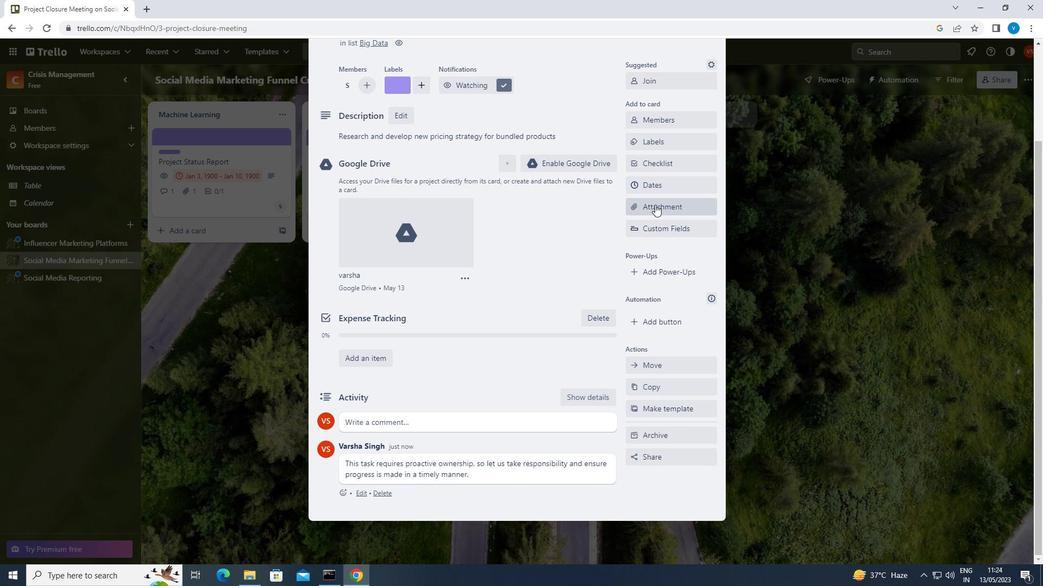 
Action: Mouse pressed left at (668, 181)
Screenshot: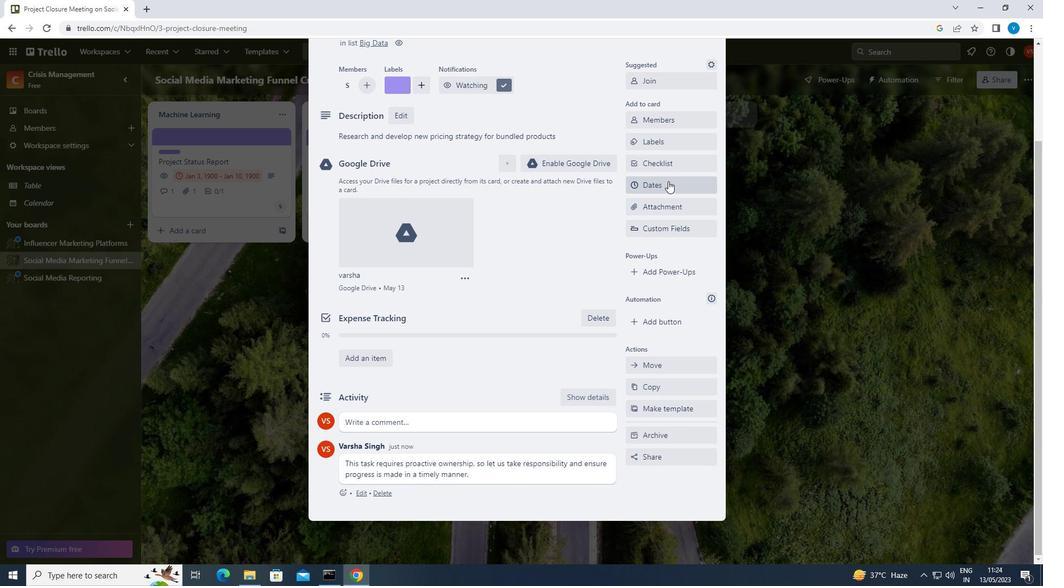 
Action: Mouse moved to (635, 273)
Screenshot: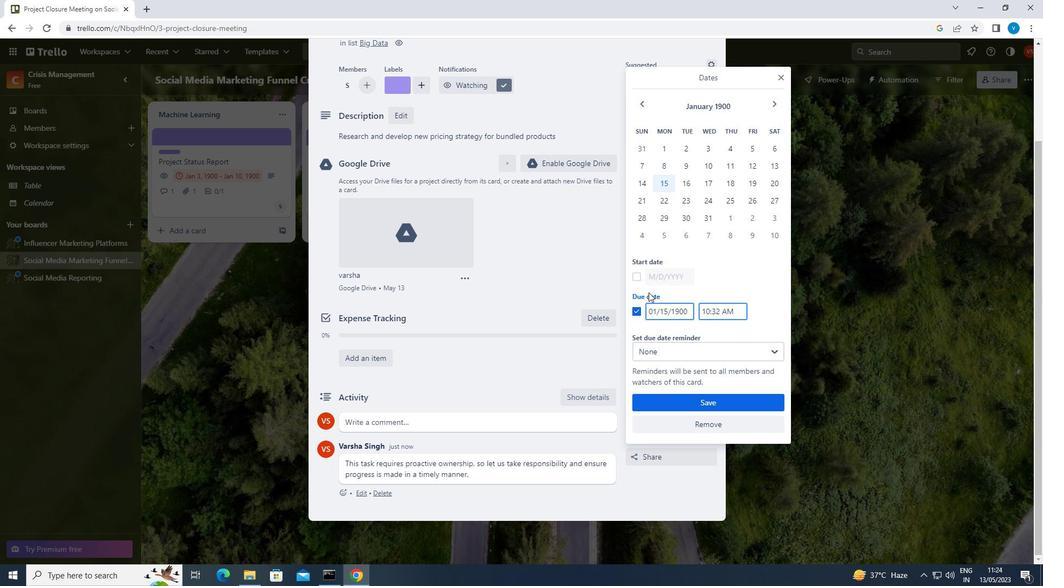
Action: Mouse pressed left at (635, 273)
Screenshot: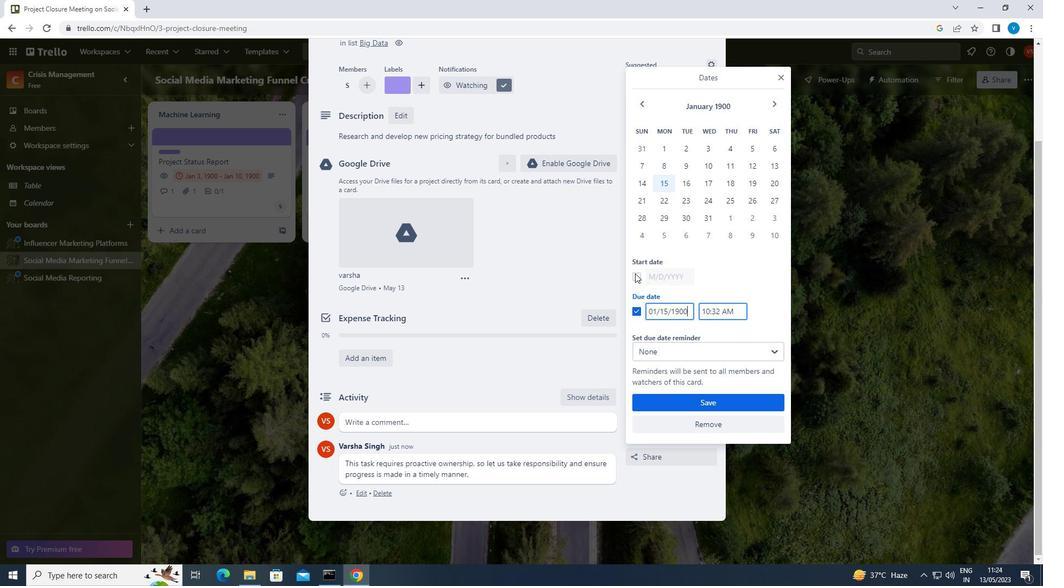 
Action: Mouse moved to (691, 278)
Screenshot: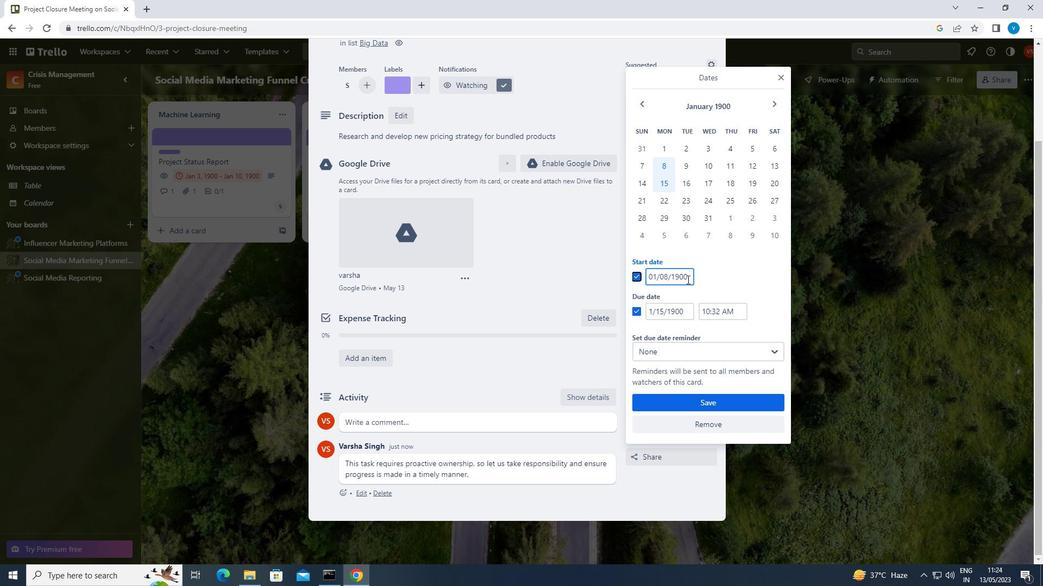 
Action: Mouse pressed left at (691, 278)
Screenshot: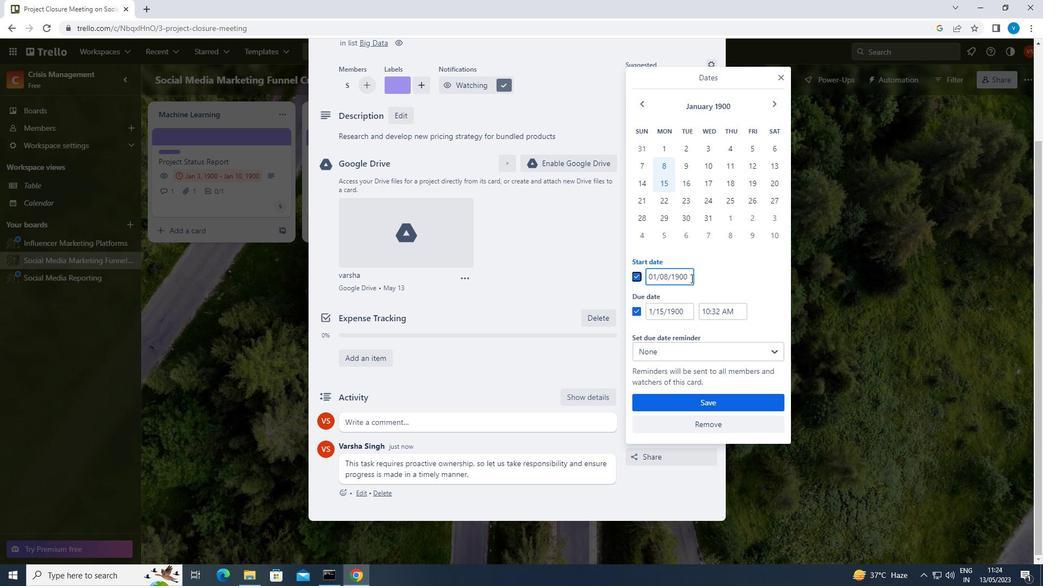 
Action: Key pressed <Key.backspace><Key.backspace><Key.backspace><Key.backspace><Key.backspace><Key.backspace><Key.backspace><Key.backspace><Key.backspace><Key.backspace><Key.backspace><Key.backspace><Key.backspace><Key.backspace>01/09/1900
Screenshot: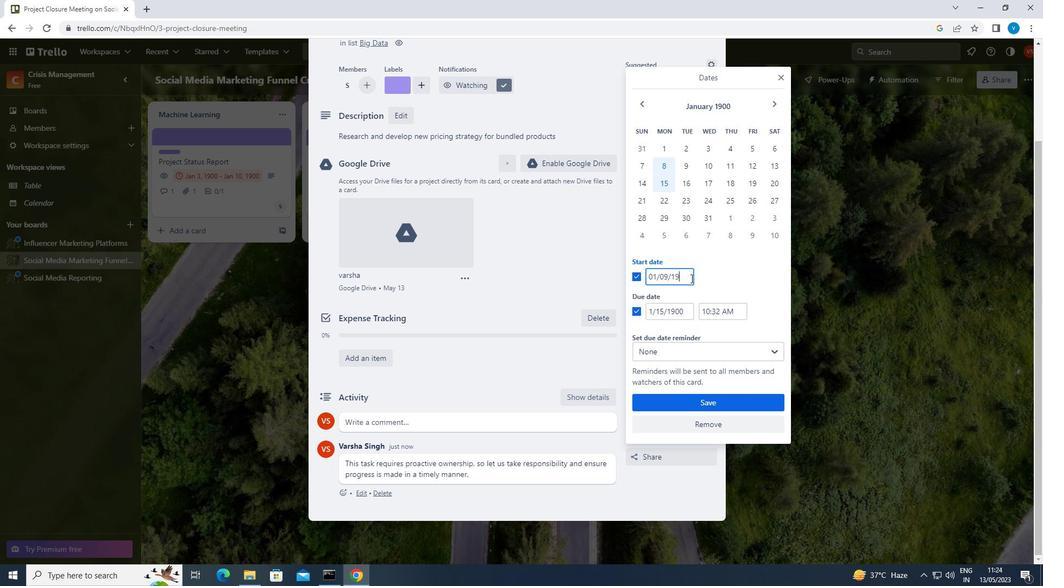 
Action: Mouse moved to (689, 311)
Screenshot: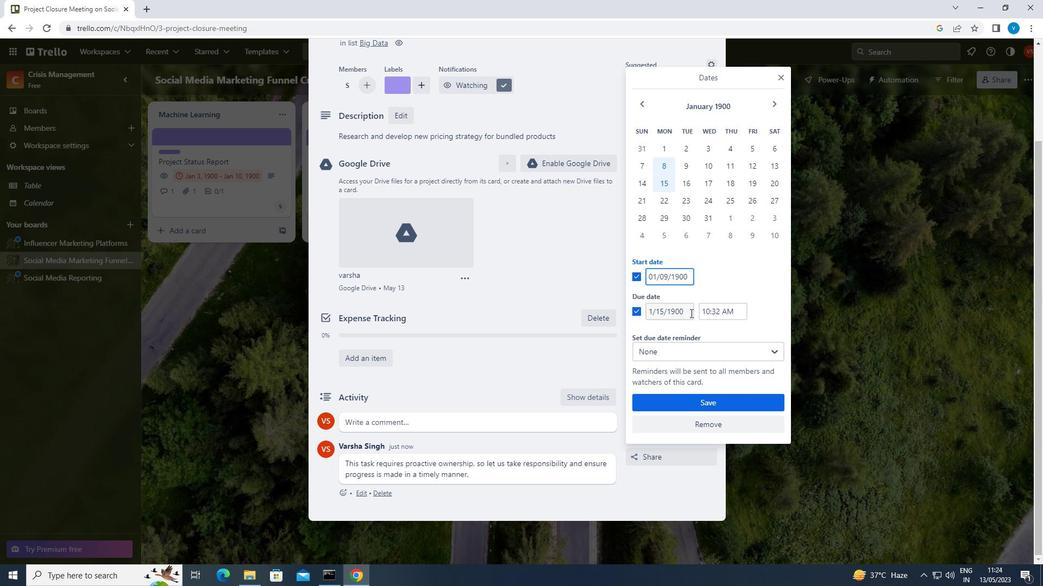 
Action: Mouse pressed left at (689, 311)
Screenshot: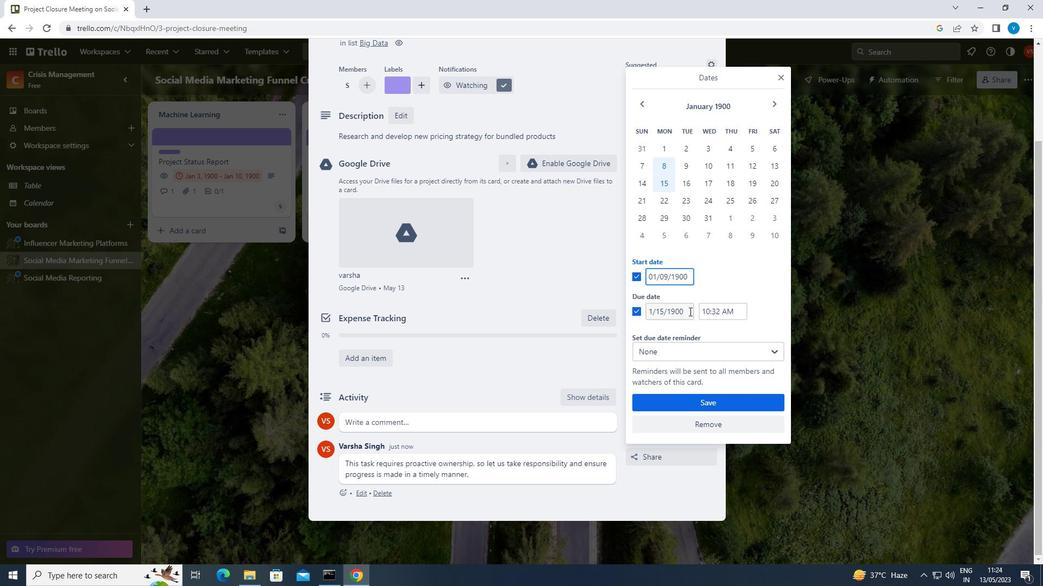 
Action: Key pressed <Key.backspace><Key.backspace><Key.backspace><Key.backspace><Key.backspace><Key.backspace><Key.backspace><Key.backspace><Key.backspace><Key.backspace><Key.backspace><Key.backspace><Key.backspace><Key.backspace>01/16/1900
Screenshot: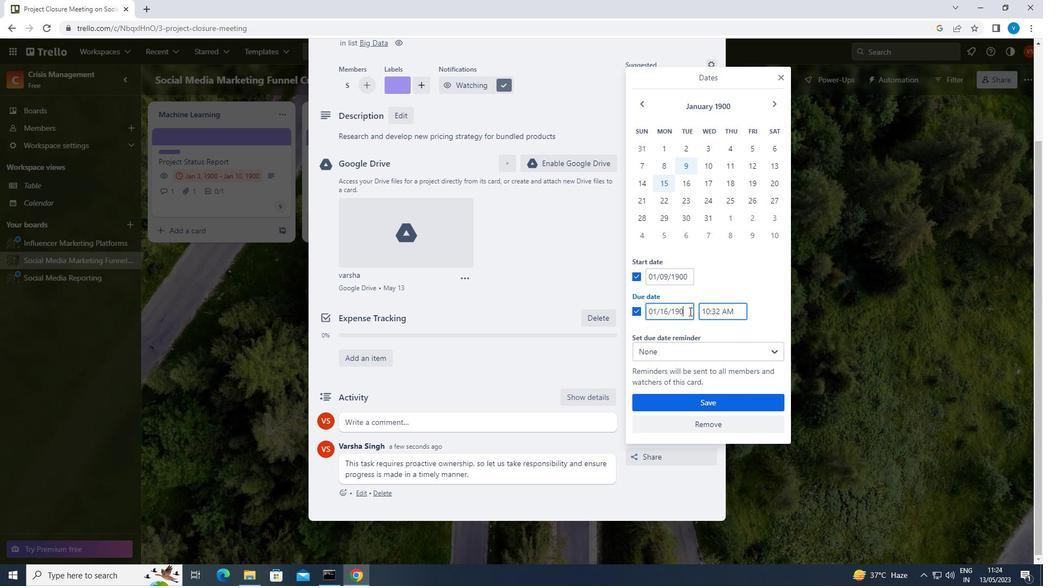 
Action: Mouse moved to (662, 407)
Screenshot: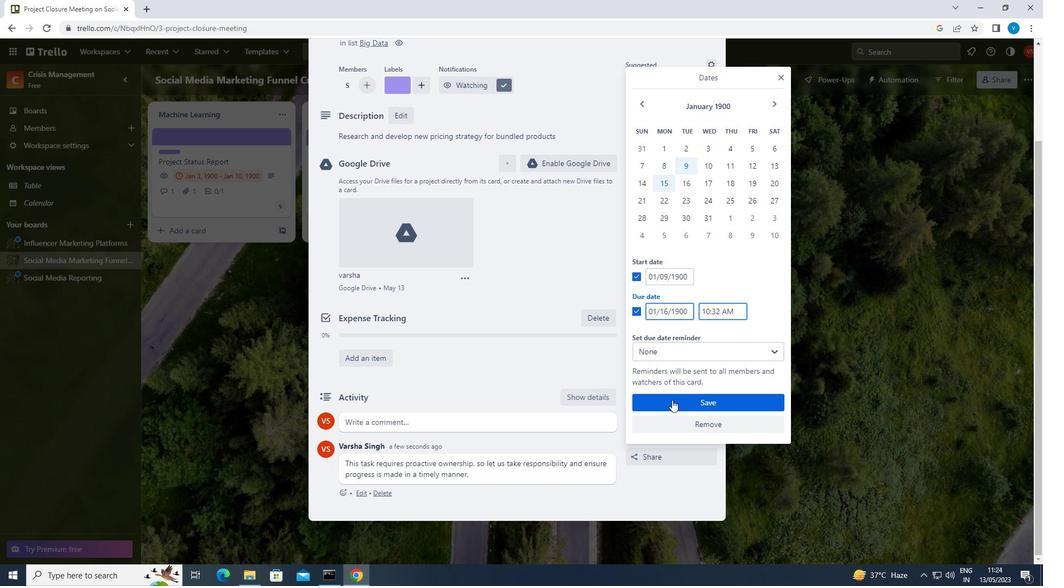 
Action: Mouse pressed left at (662, 407)
Screenshot: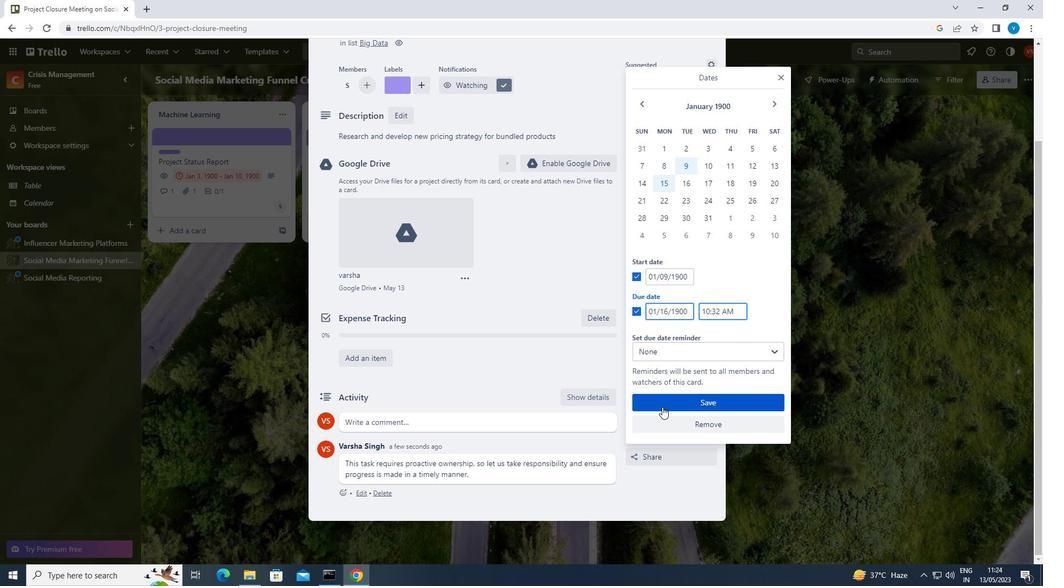 
